 Task: Add an event with the title Second Monthly Performance Evaluation and Feedback Discussion, date ''2023/10/27'', time 8:30 AM to 10:30 AMand add a description: Welcome to our Effective Presentations Training Workshop, a dynamic and interactive session designed to enhance your presentation skills, boost your confidence, and empower you to deliver impactful and engaging presentations. This workshop is tailored for individuals who want to master the art of delivering effective presentations that captivate audiences and convey their messages with clarity and conviction.Select event color  Tangerine . Add location for the event as: 987 Pera Palace Hotel, Istanbul, Turkey, logged in from the account softage.10@softage.netand send the event invitation to softage.5@softage.net and softage.6@softage.net. Set a reminder for the event Doesn''t repeat
Action: Mouse moved to (75, 105)
Screenshot: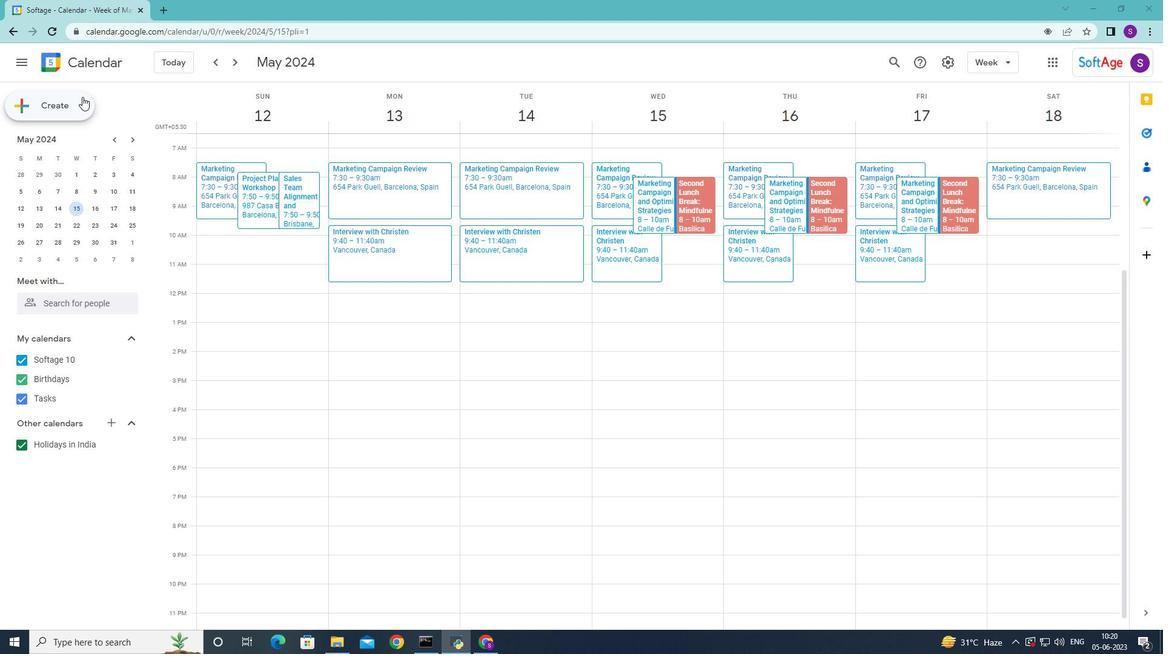 
Action: Mouse pressed left at (75, 105)
Screenshot: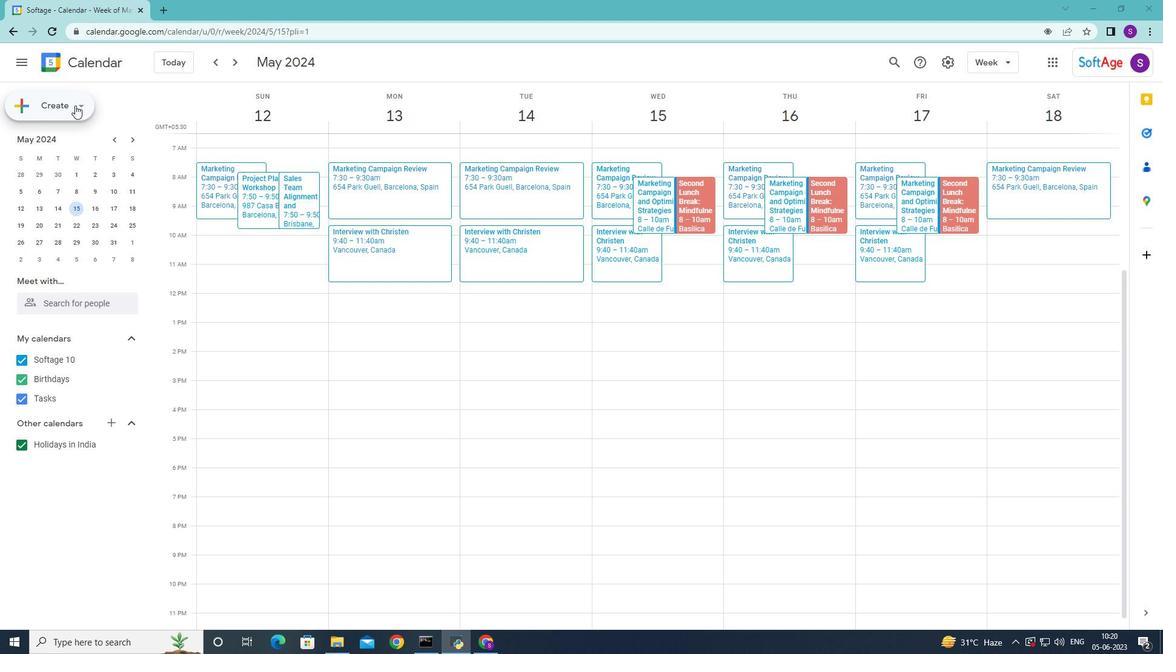 
Action: Mouse moved to (66, 143)
Screenshot: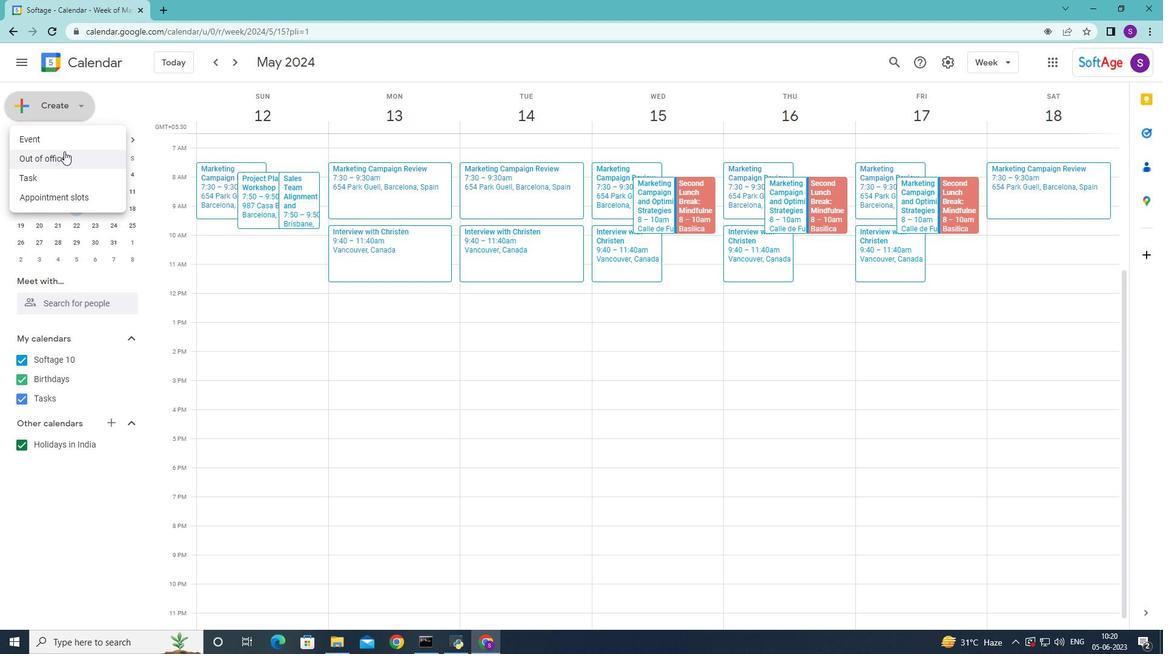 
Action: Mouse pressed left at (66, 143)
Screenshot: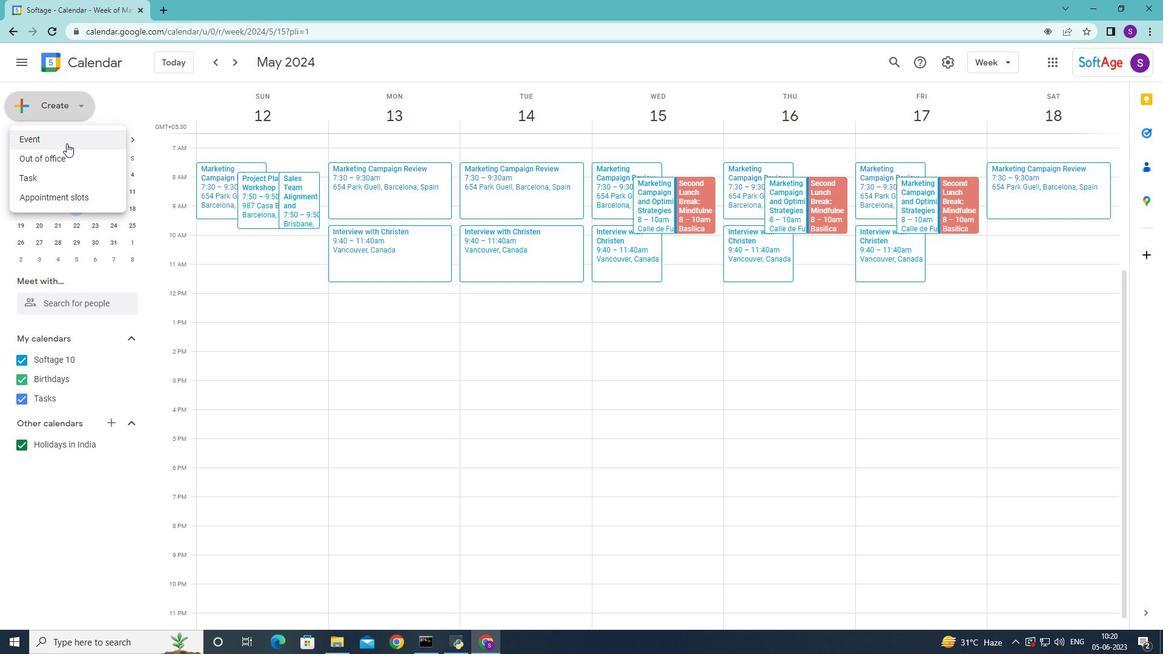 
Action: Mouse moved to (401, 222)
Screenshot: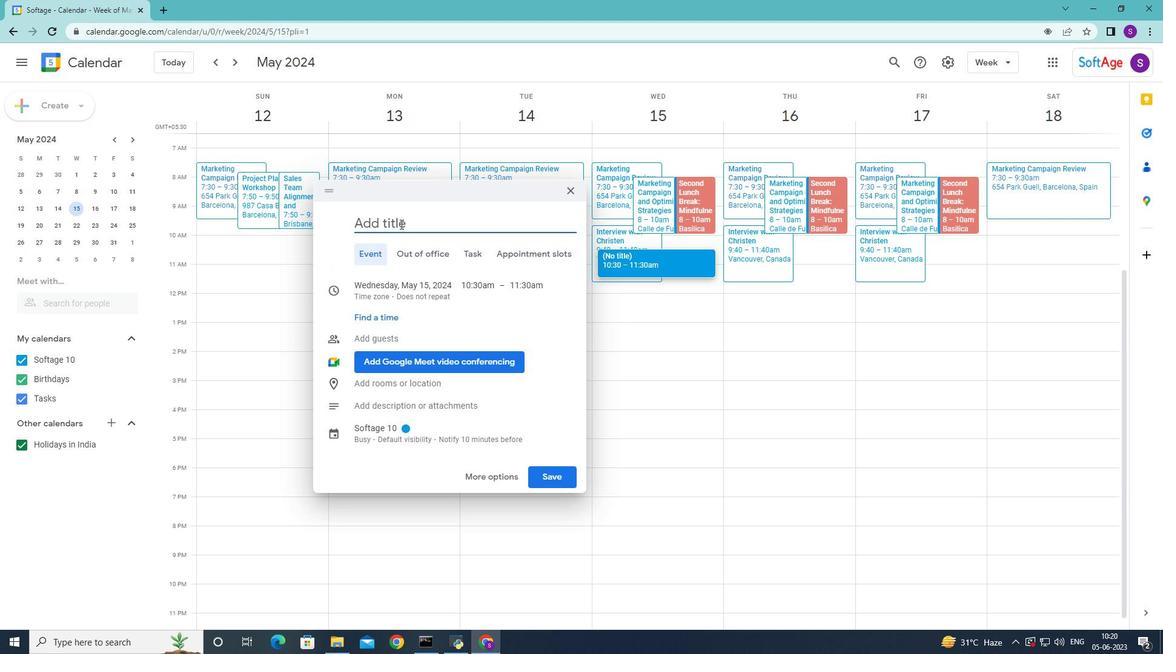 
Action: Mouse pressed left at (401, 222)
Screenshot: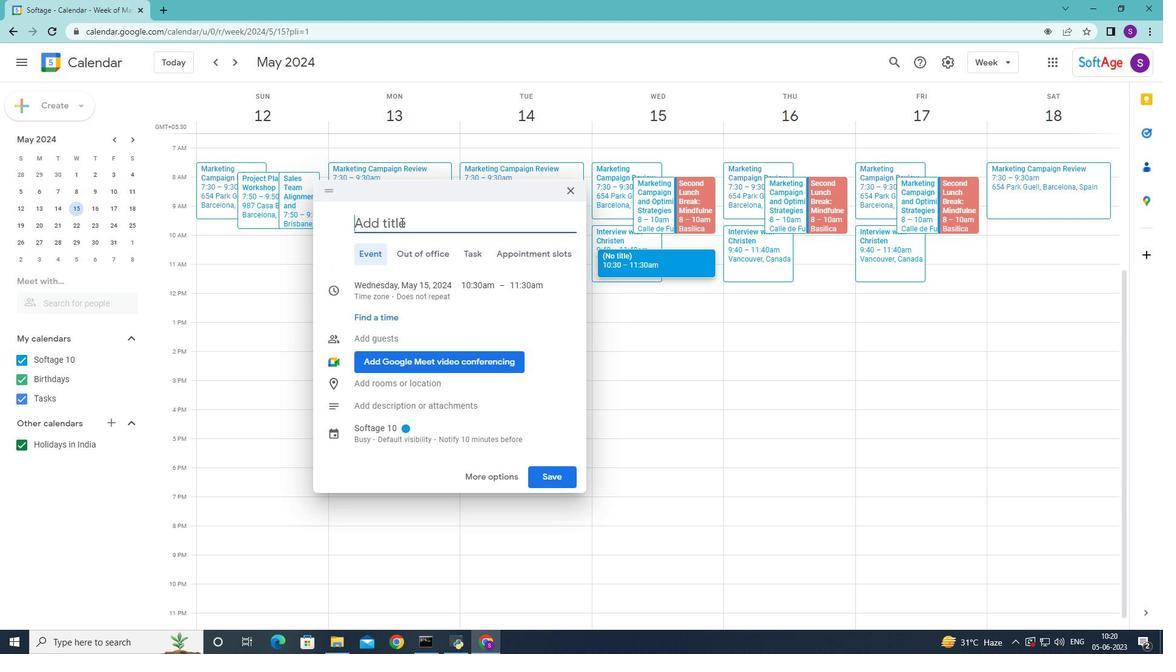 
Action: Key pressed <Key.shift>sec<Key.backspace><Key.backspace><Key.backspace><Key.shift>Second<Key.space><Key.shift>Monthly<Key.space><Key.shift>Performance<Key.space><Key.shift>eva<Key.backspace><Key.backspace><Key.backspace><Key.shift>Evaluation<Key.space>and<Key.space><Key.shift><Key.shift><Key.shift><Key.shift><Key.shift><Key.shift><Key.shift><Key.shift><Key.shift><Key.shift><Key.shift><Key.shift><Key.shift>Feedback<Key.space><Key.shift>Discussion
Screenshot: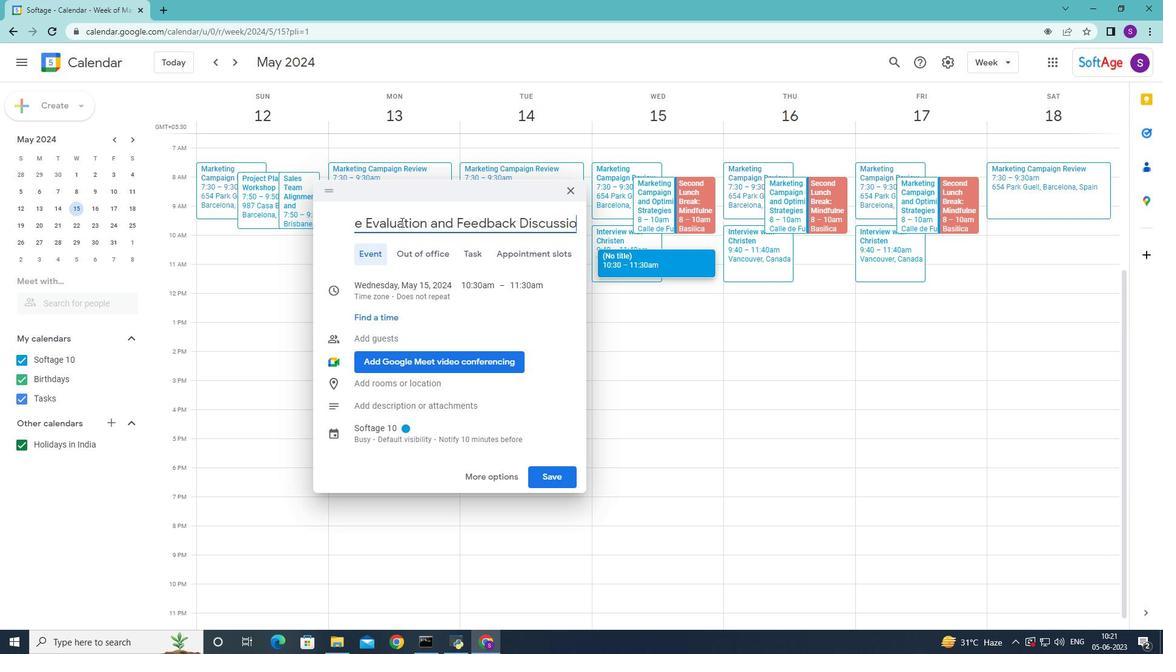
Action: Mouse moved to (370, 283)
Screenshot: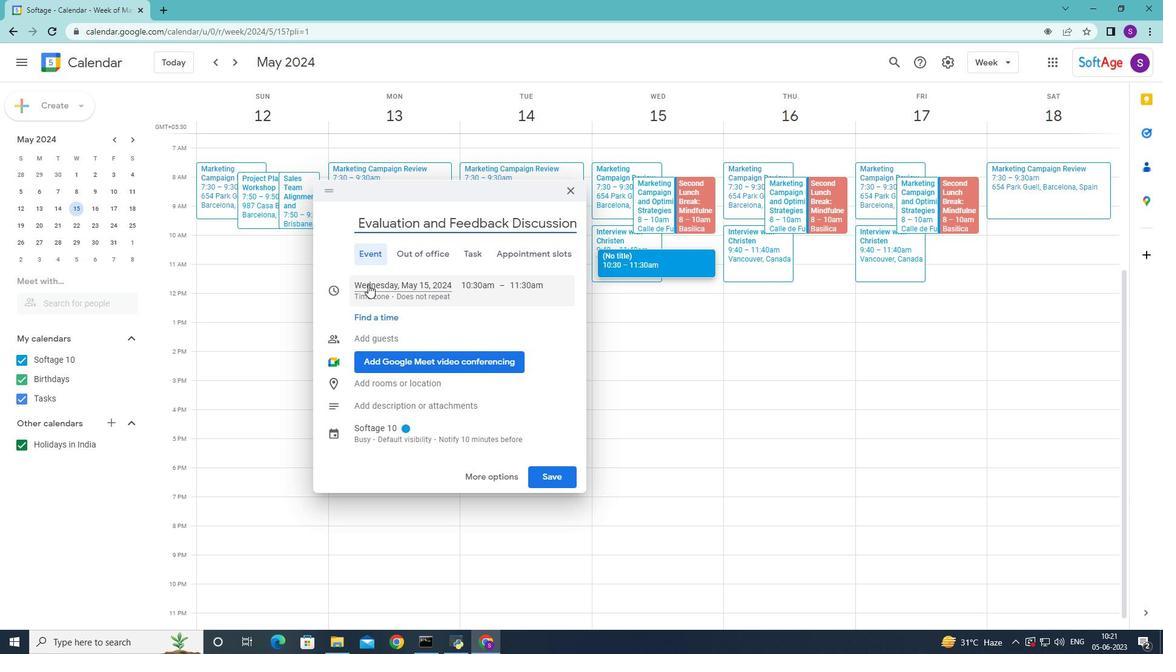 
Action: Mouse pressed left at (370, 283)
Screenshot: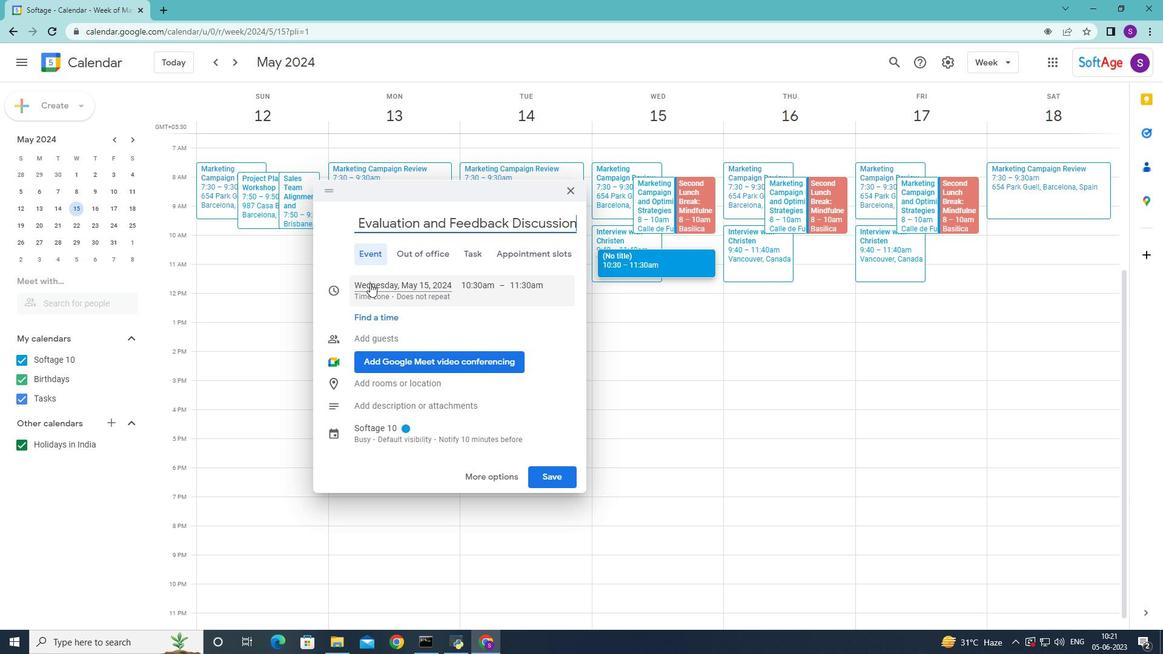 
Action: Mouse moved to (486, 312)
Screenshot: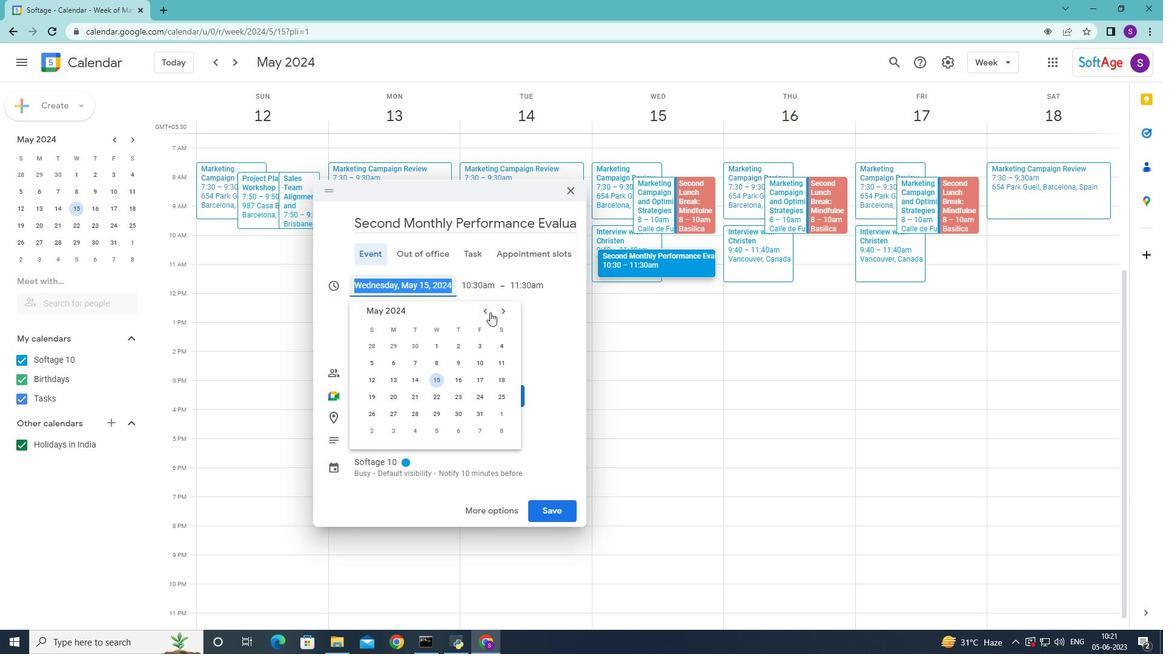 
Action: Mouse pressed left at (486, 312)
Screenshot: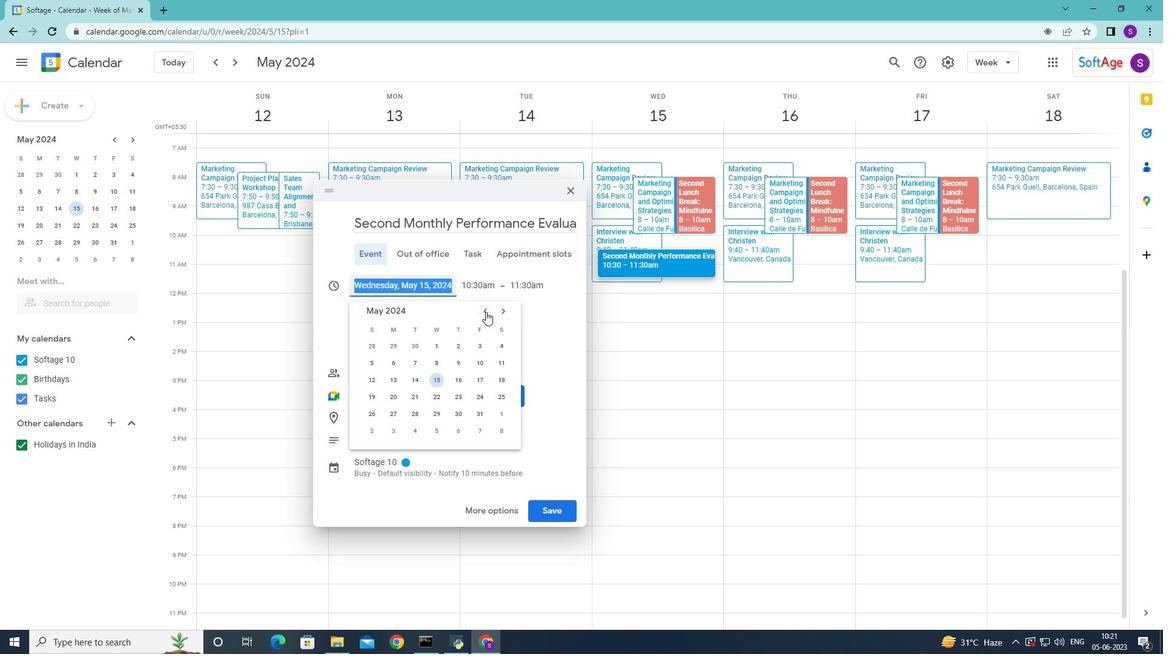 
Action: Mouse pressed left at (486, 312)
Screenshot: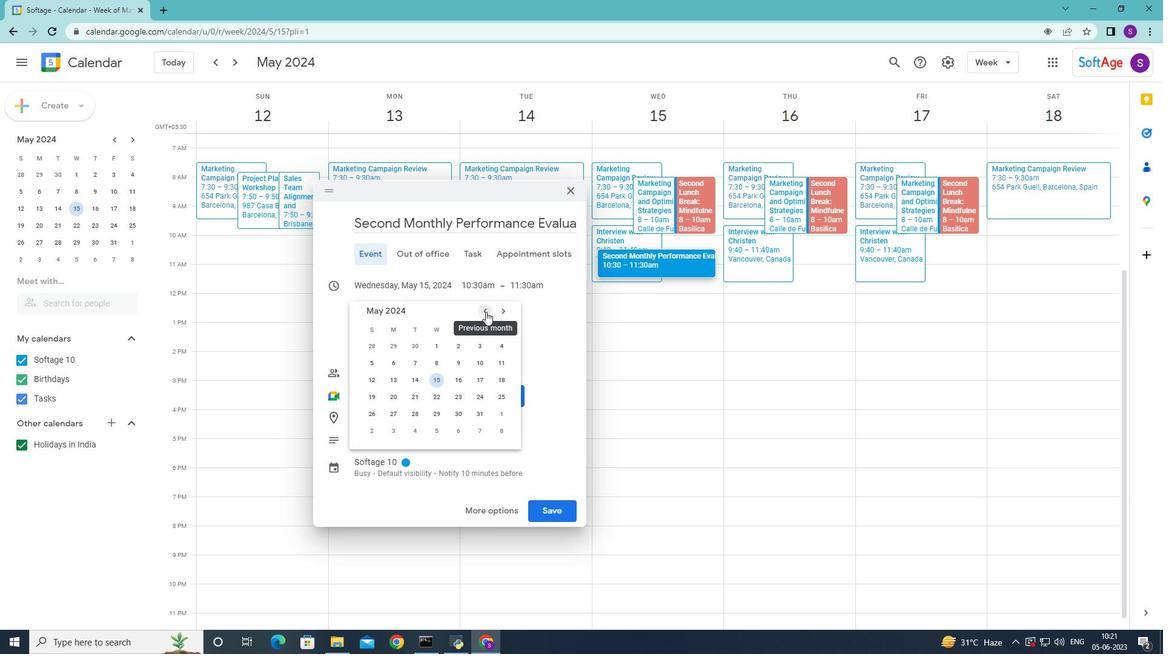 
Action: Mouse pressed left at (486, 312)
Screenshot: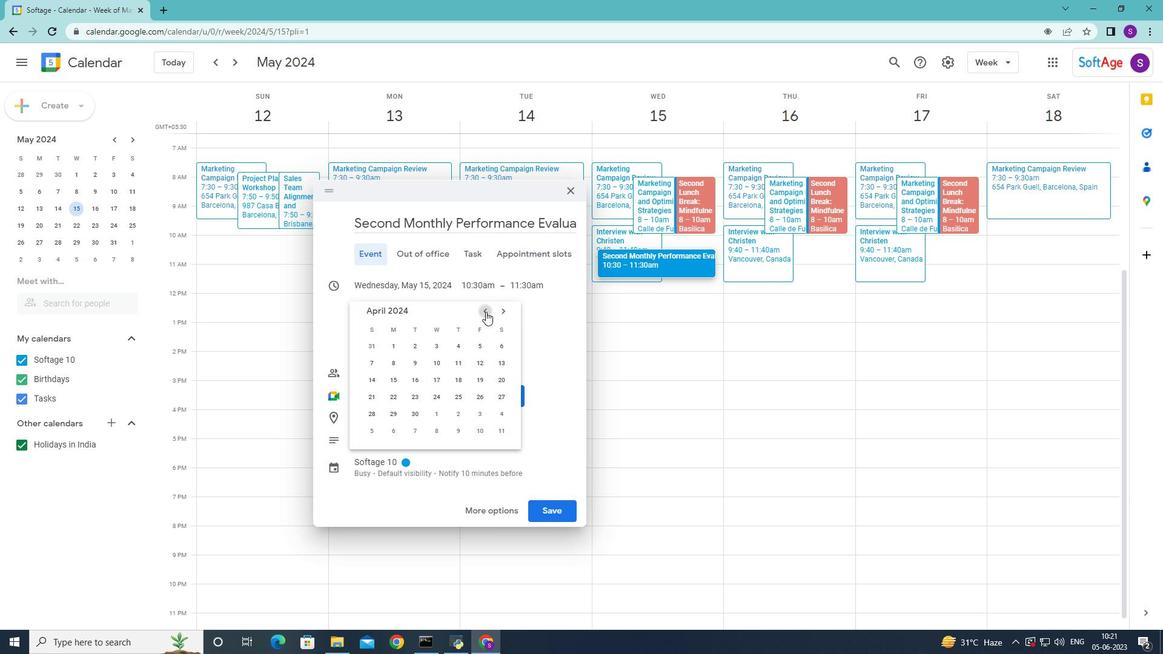 
Action: Mouse pressed left at (486, 312)
Screenshot: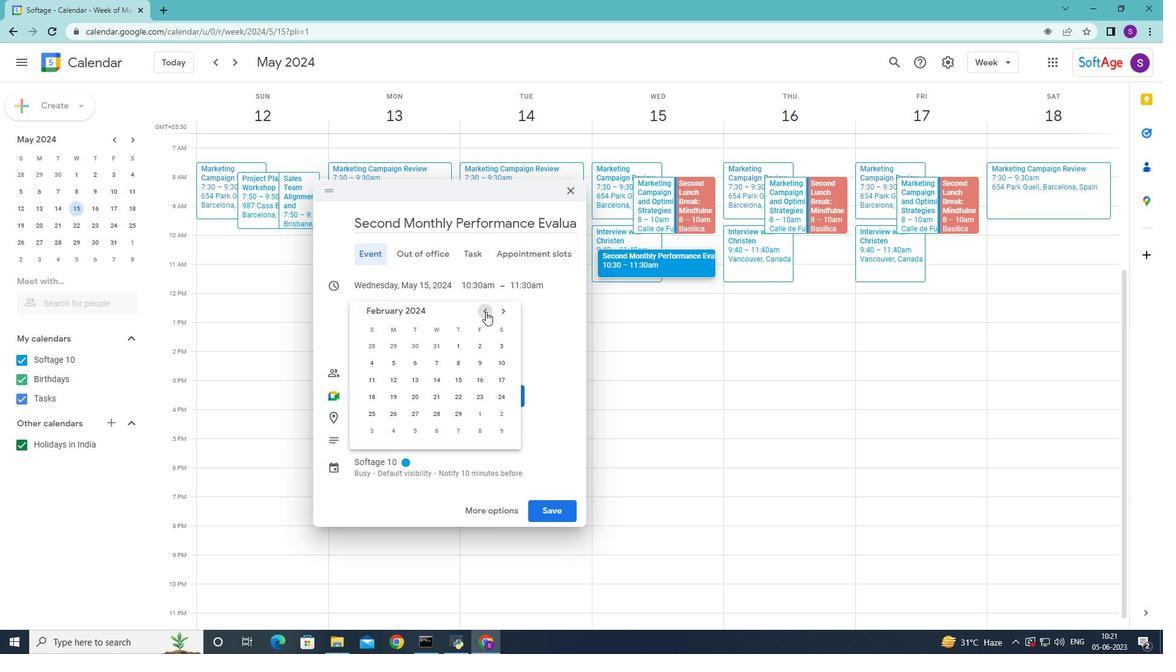 
Action: Mouse pressed left at (486, 312)
Screenshot: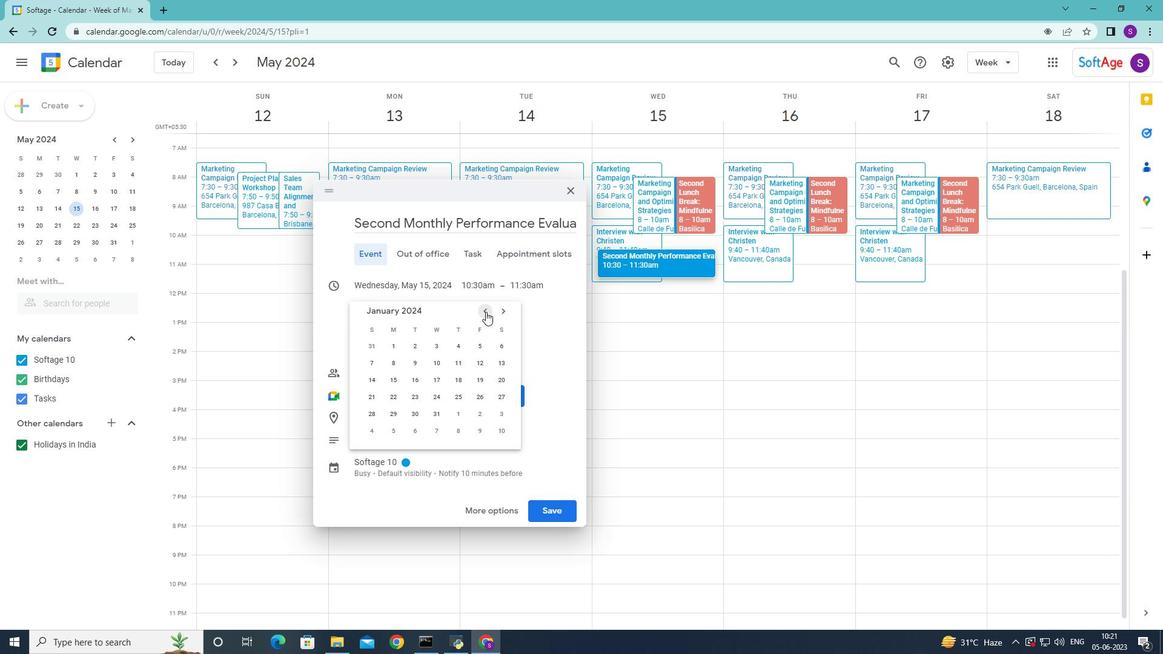 
Action: Mouse pressed left at (486, 312)
Screenshot: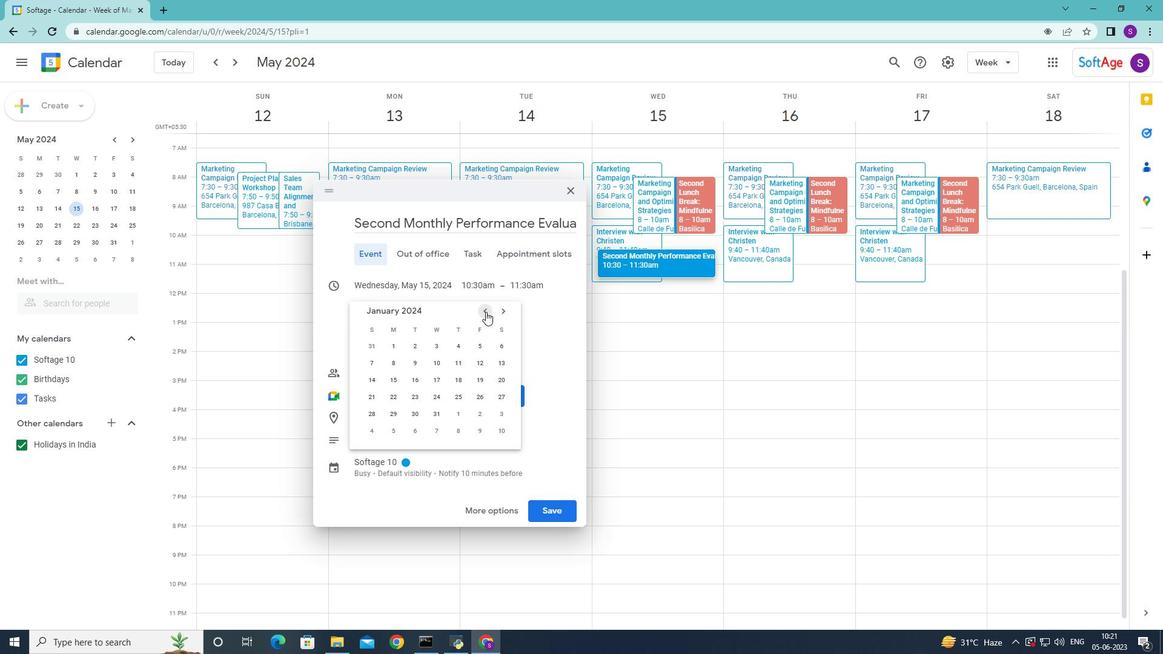 
Action: Mouse pressed left at (486, 312)
Screenshot: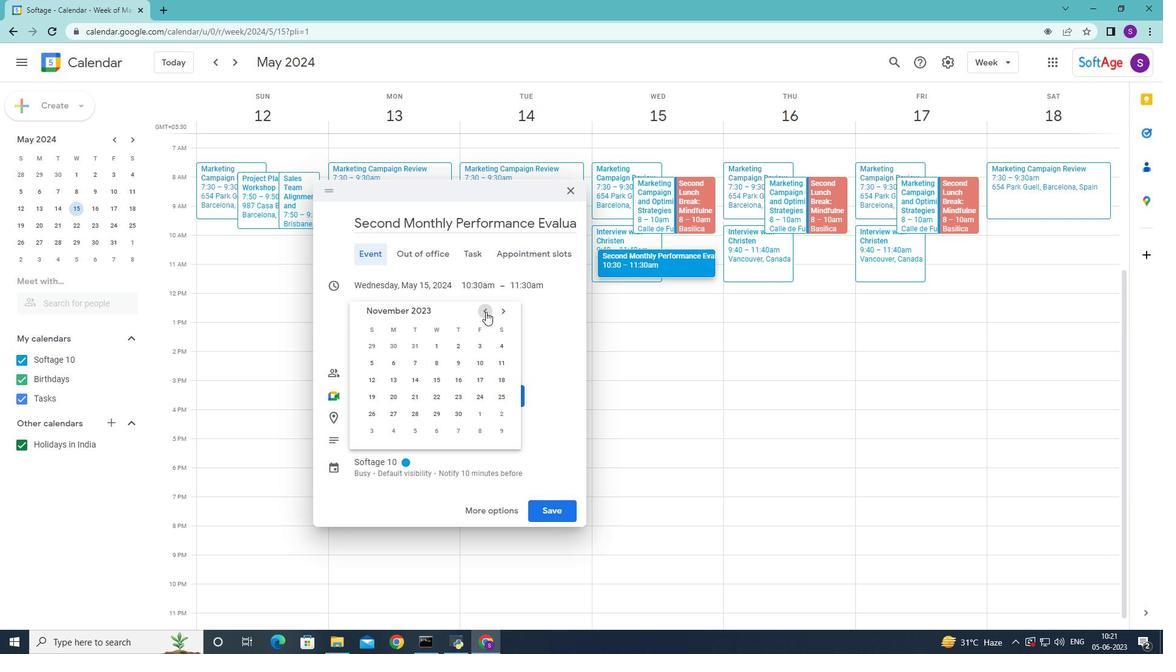 
Action: Mouse pressed left at (486, 312)
Screenshot: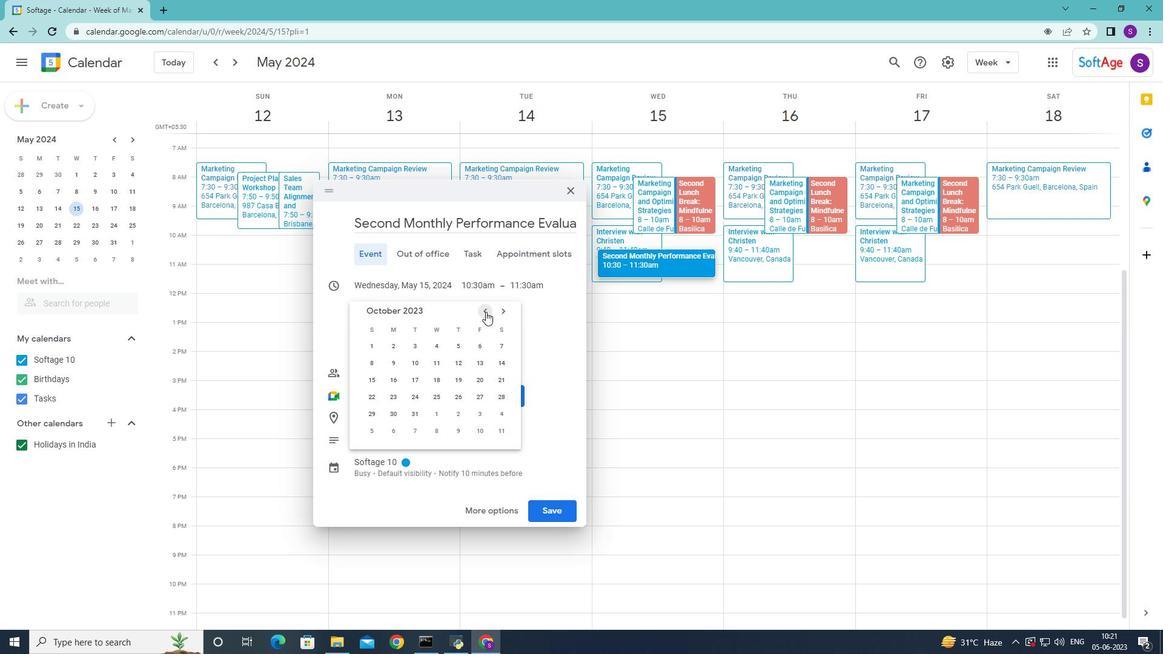 
Action: Mouse moved to (506, 309)
Screenshot: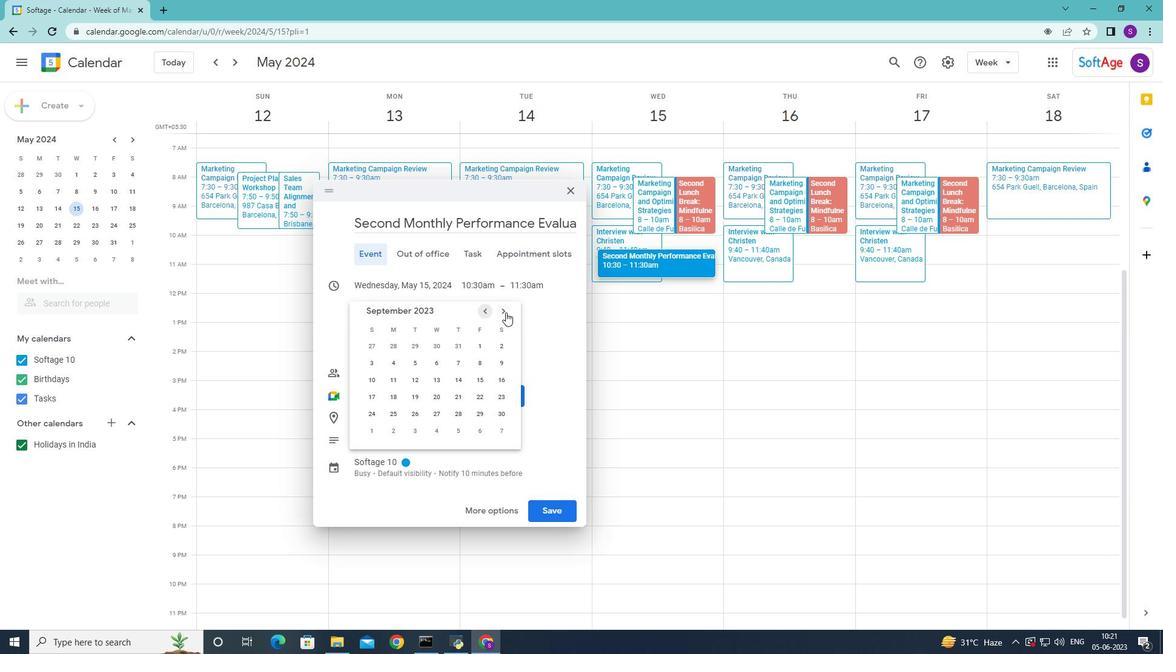 
Action: Mouse pressed left at (506, 309)
Screenshot: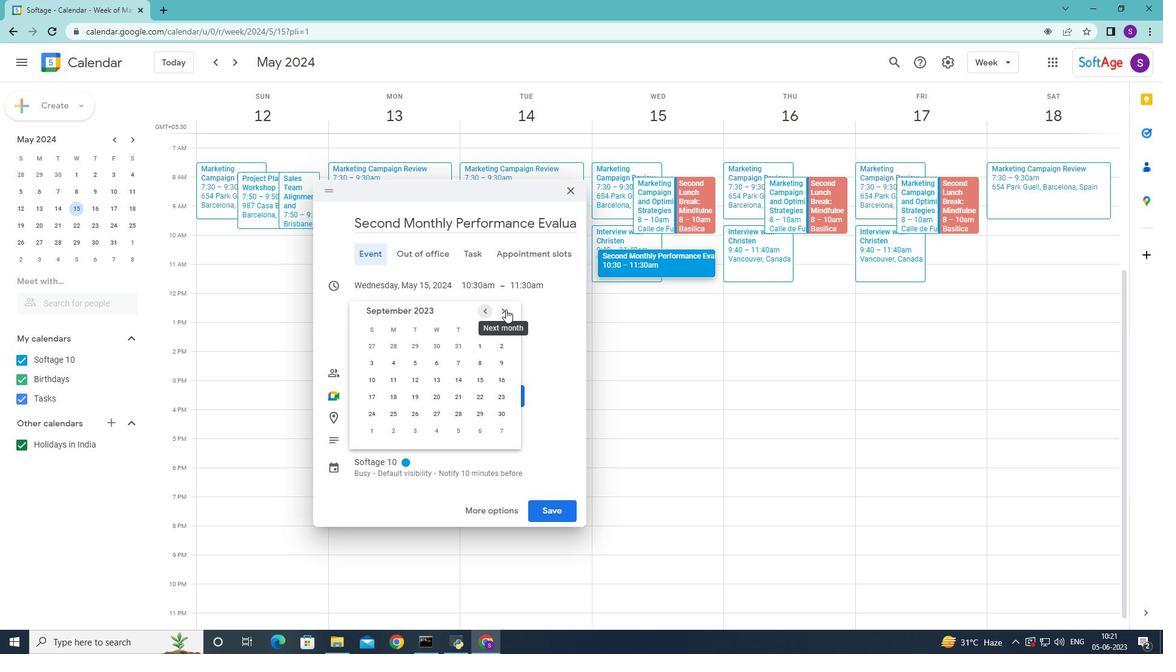 
Action: Mouse moved to (482, 402)
Screenshot: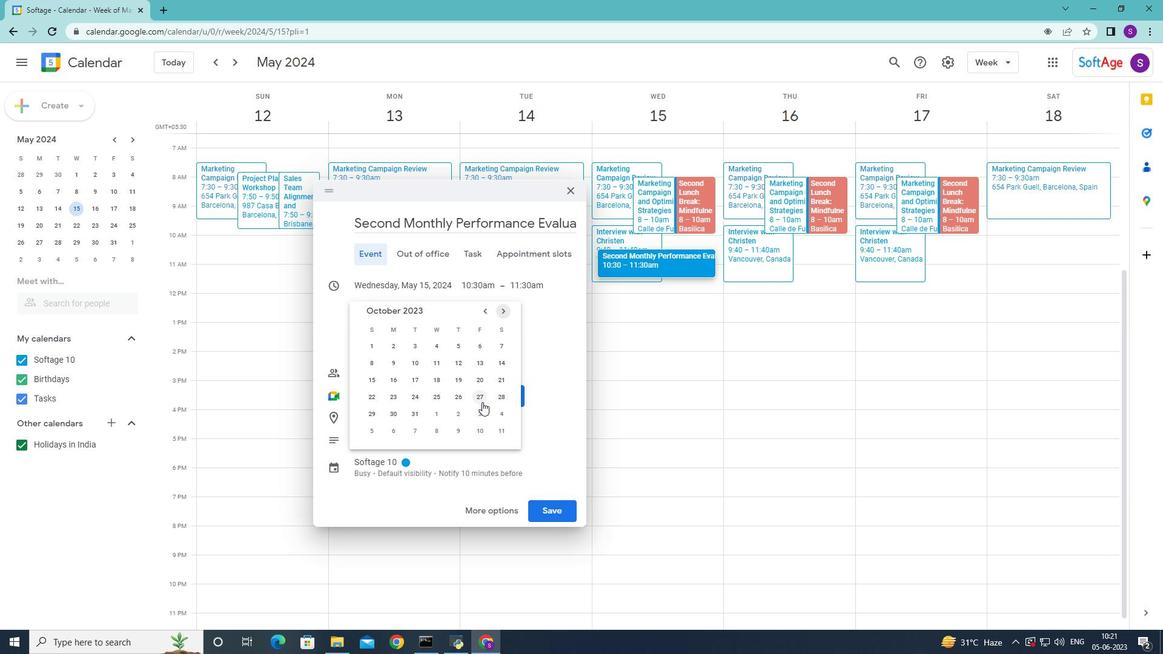 
Action: Mouse pressed left at (482, 402)
Screenshot: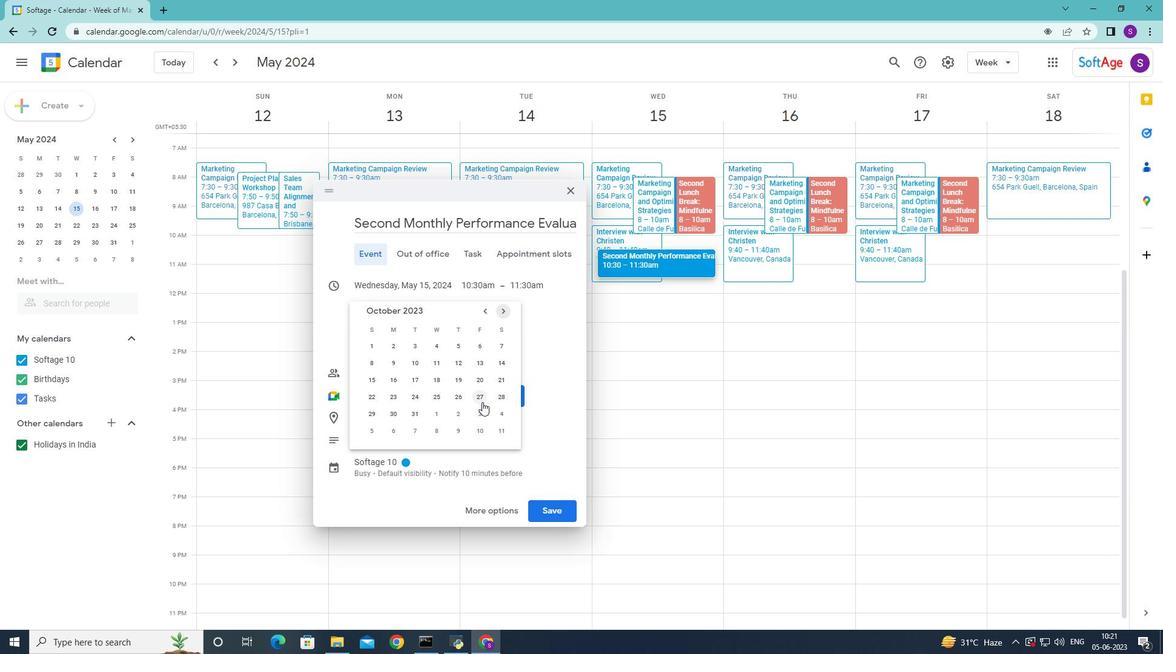 
Action: Mouse moved to (704, 294)
Screenshot: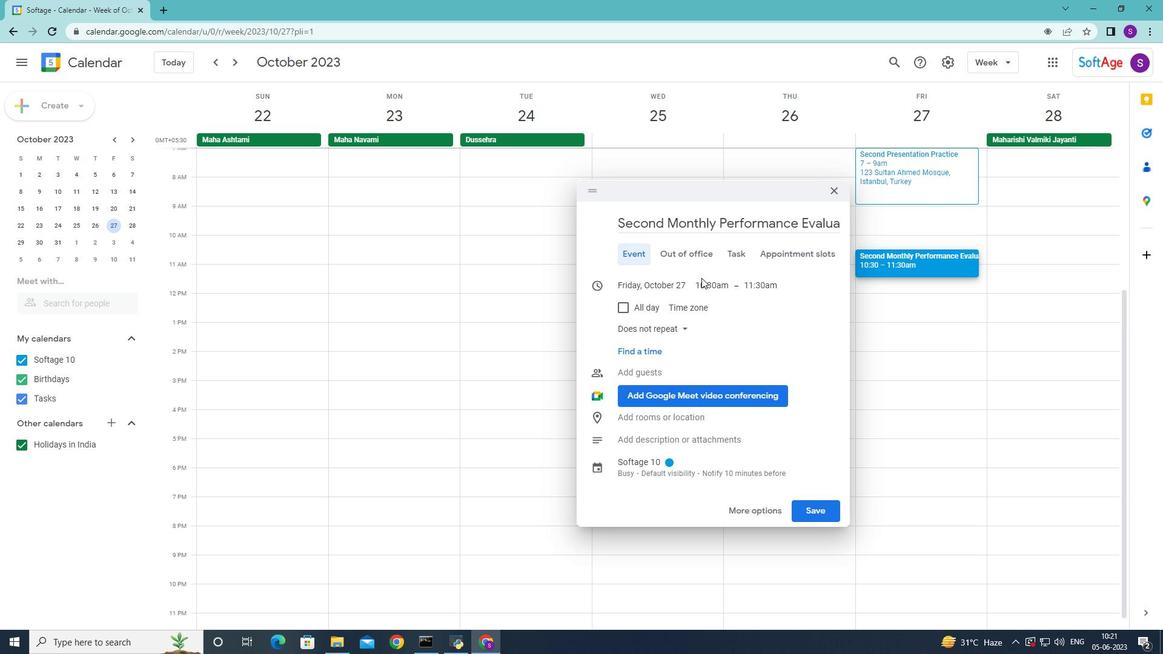 
Action: Mouse pressed left at (704, 294)
Screenshot: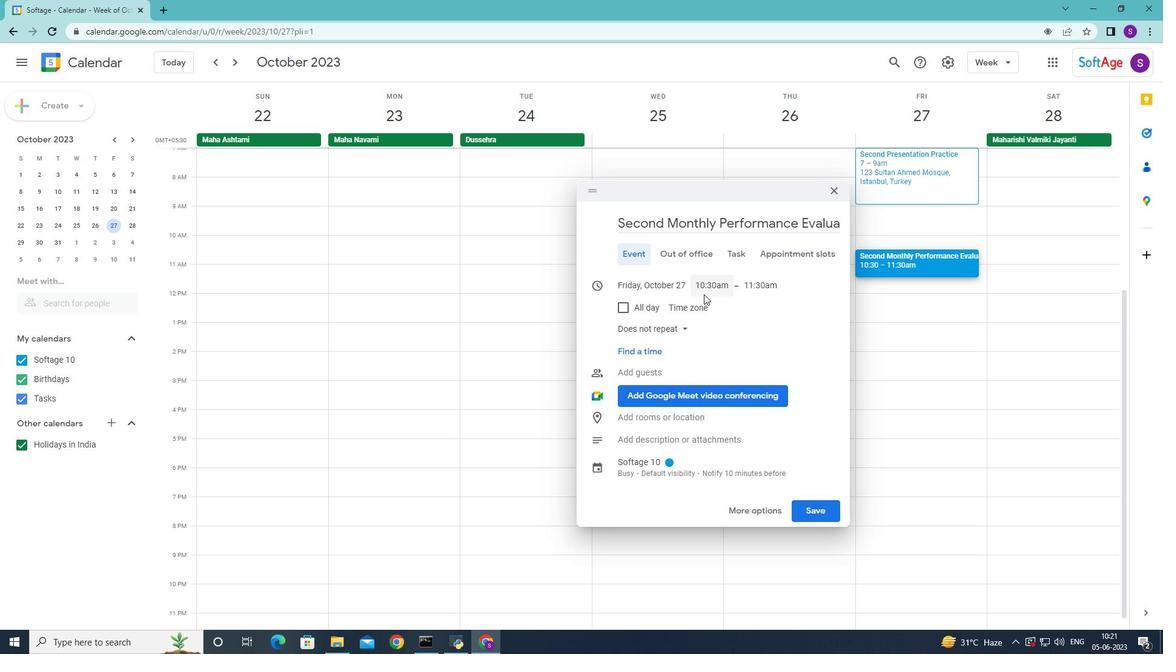 
Action: Mouse moved to (734, 365)
Screenshot: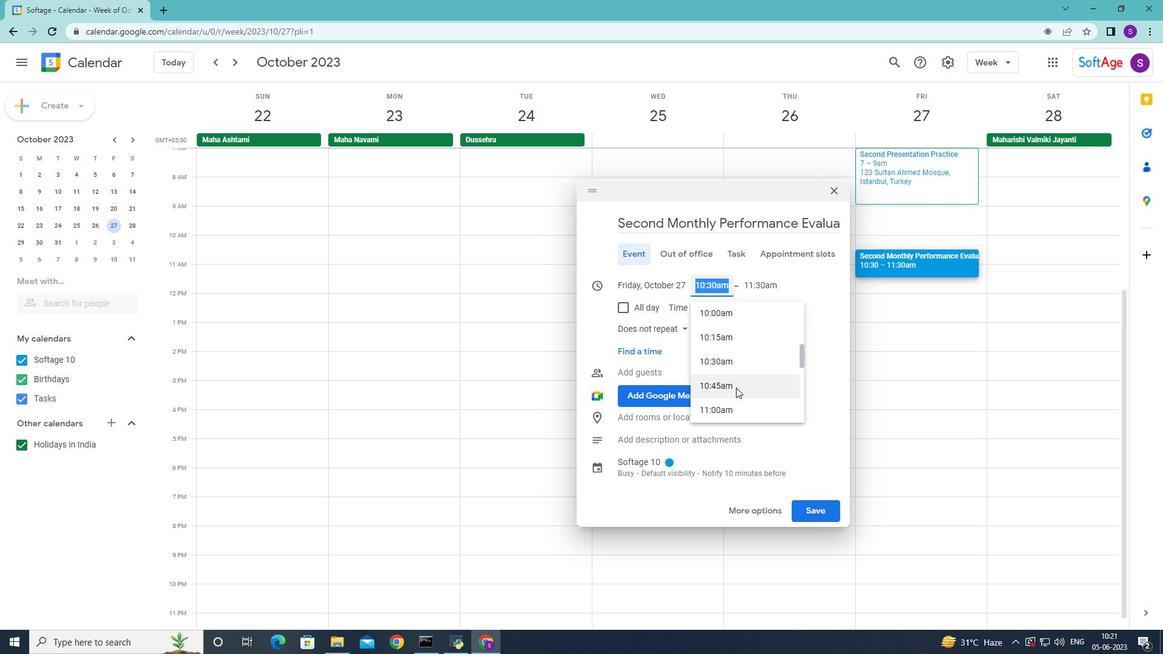 
Action: Mouse scrolled (734, 366) with delta (0, 0)
Screenshot: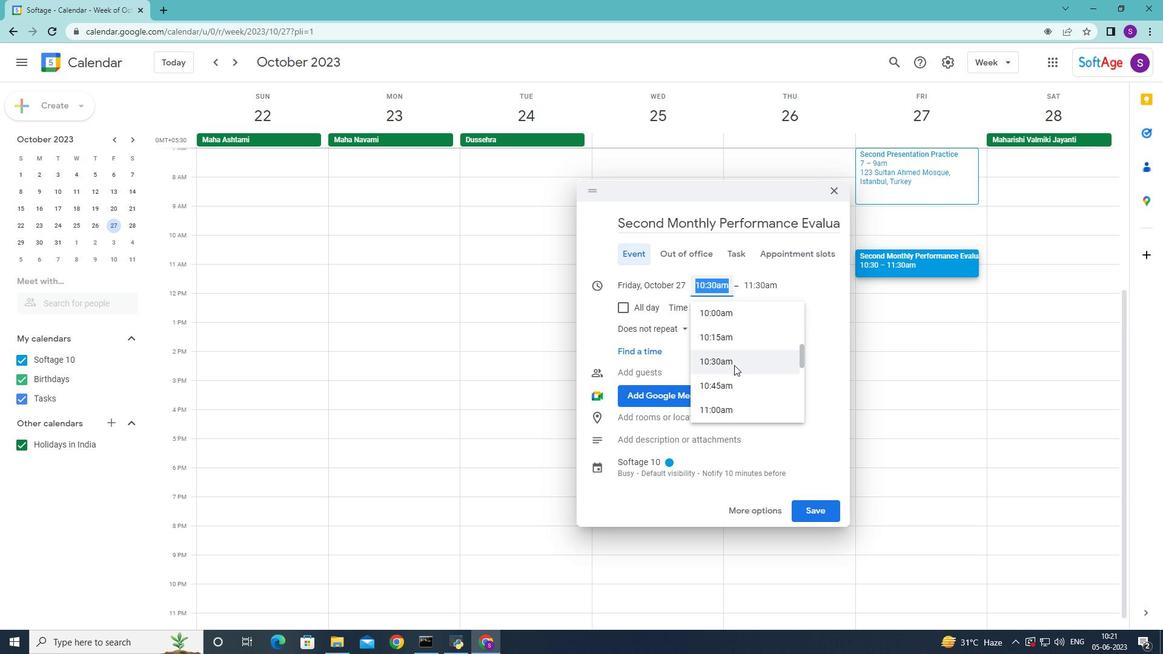 
Action: Mouse scrolled (734, 366) with delta (0, 0)
Screenshot: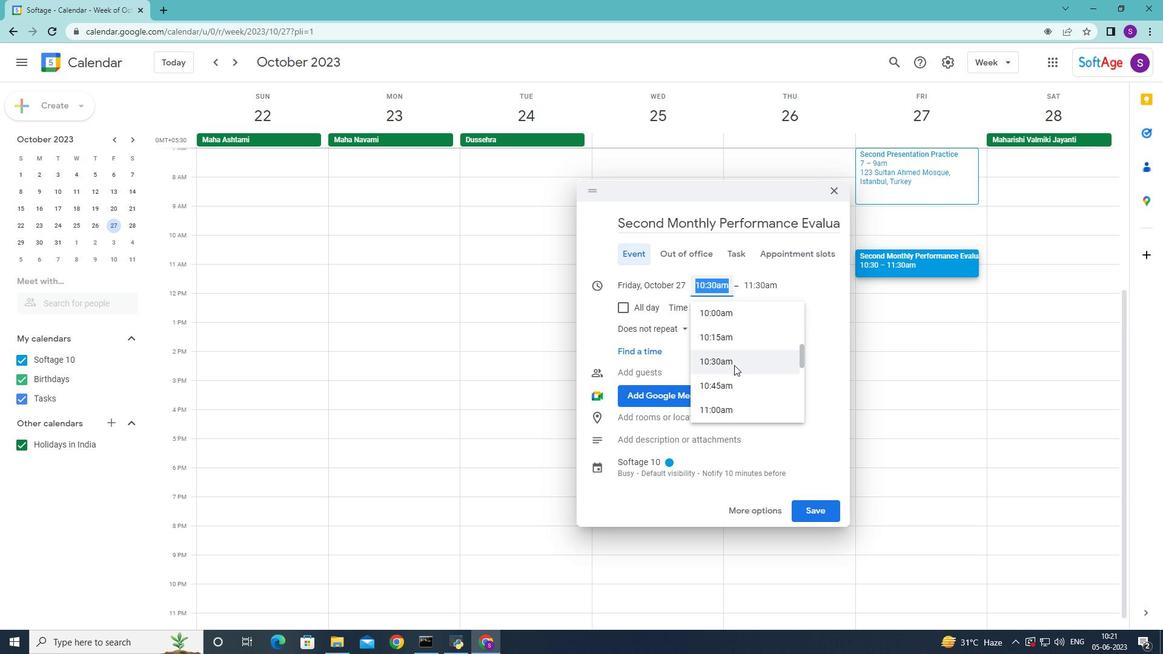 
Action: Mouse moved to (732, 370)
Screenshot: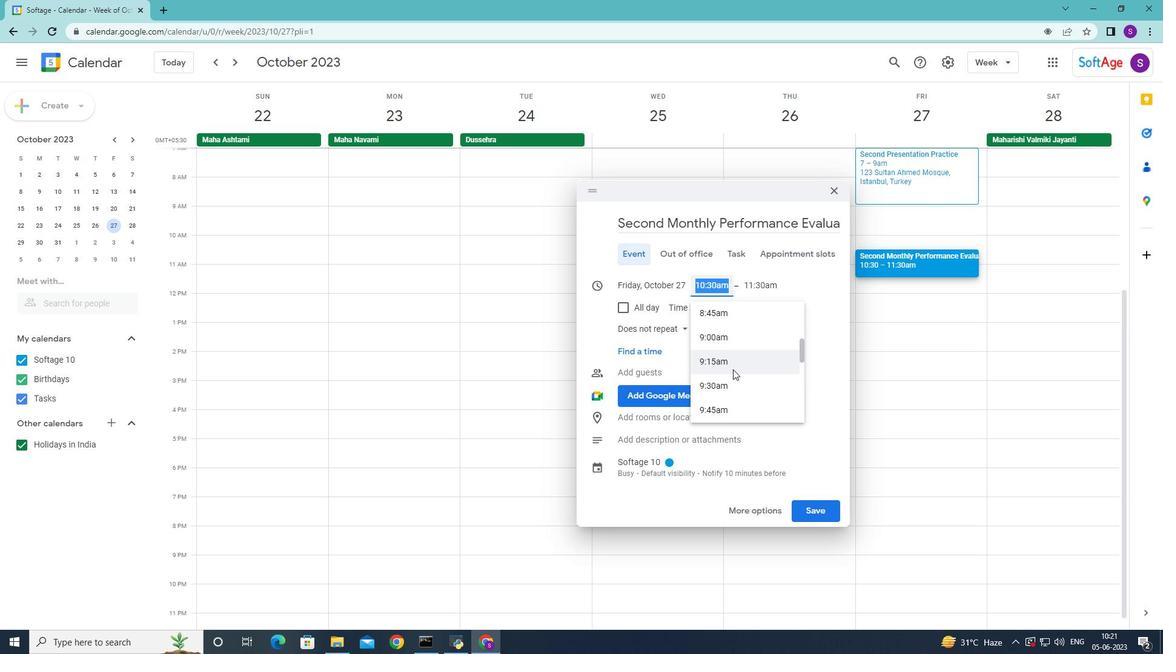 
Action: Mouse scrolled (732, 370) with delta (0, 0)
Screenshot: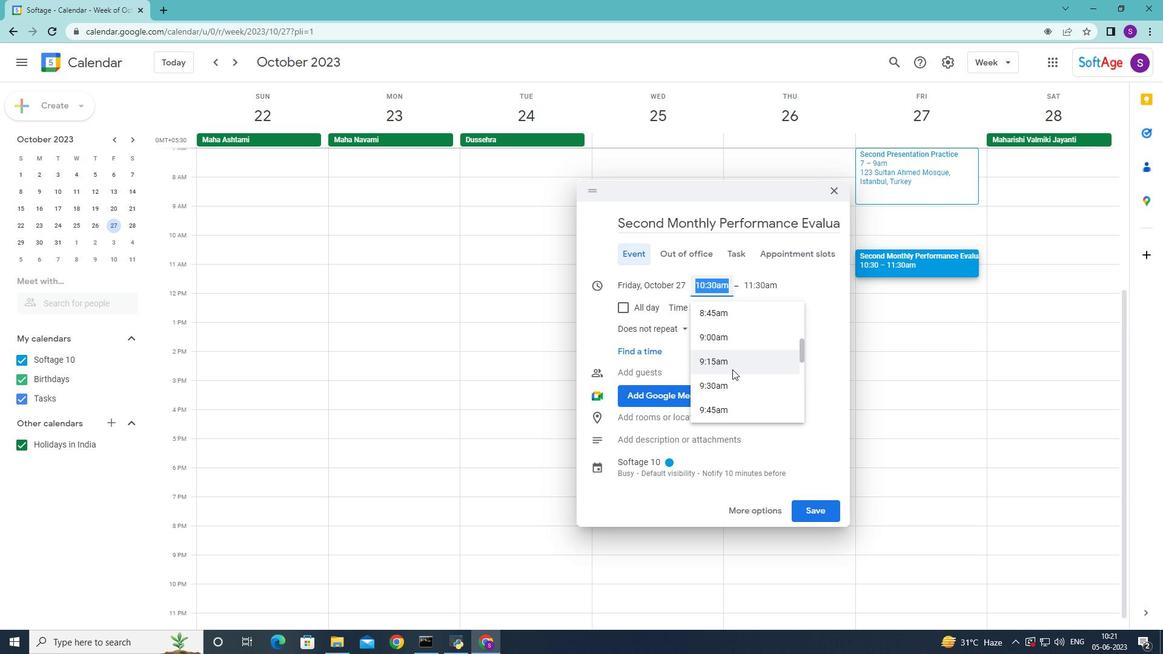 
Action: Mouse scrolled (732, 369) with delta (0, 0)
Screenshot: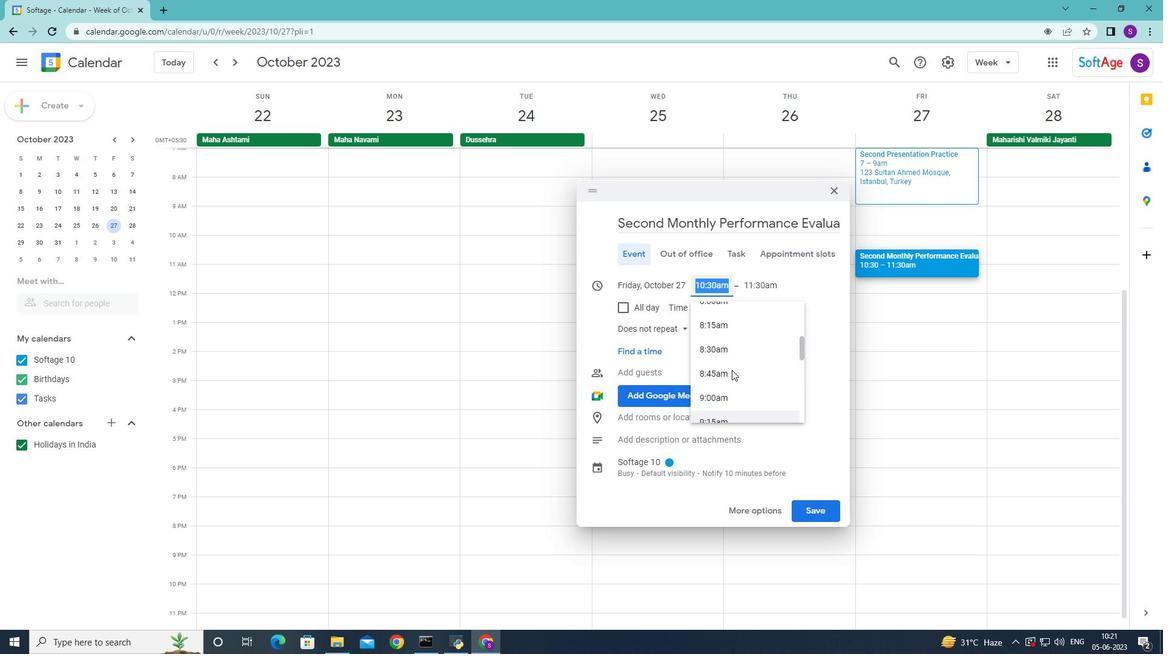 
Action: Mouse moved to (730, 371)
Screenshot: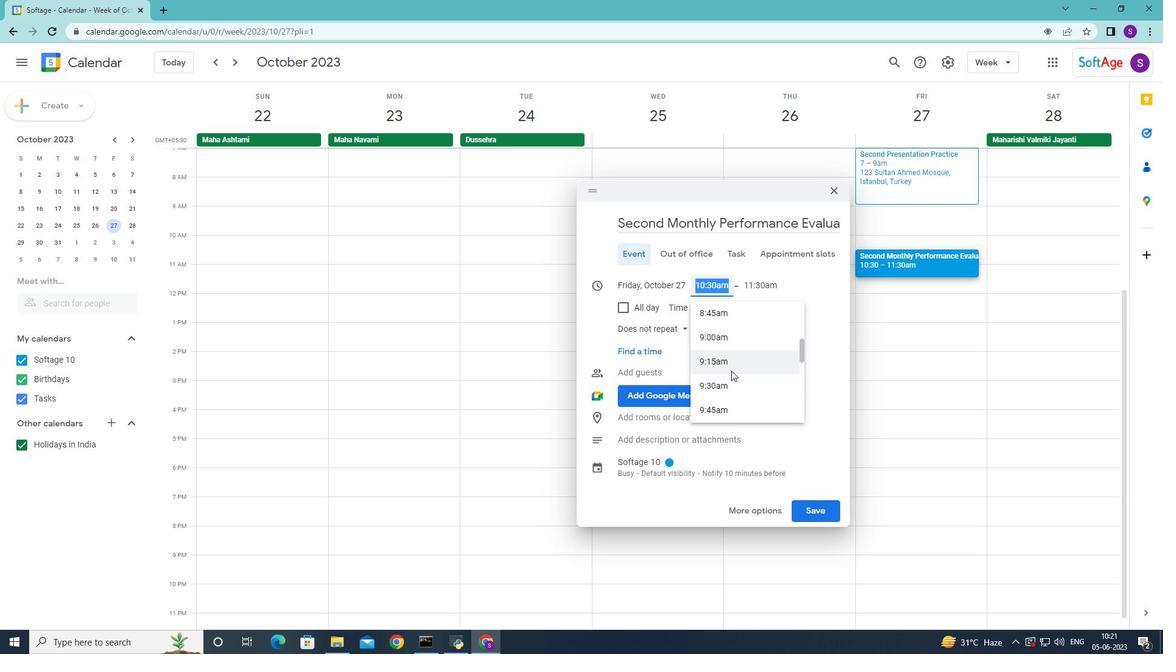 
Action: Mouse scrolled (730, 372) with delta (0, 0)
Screenshot: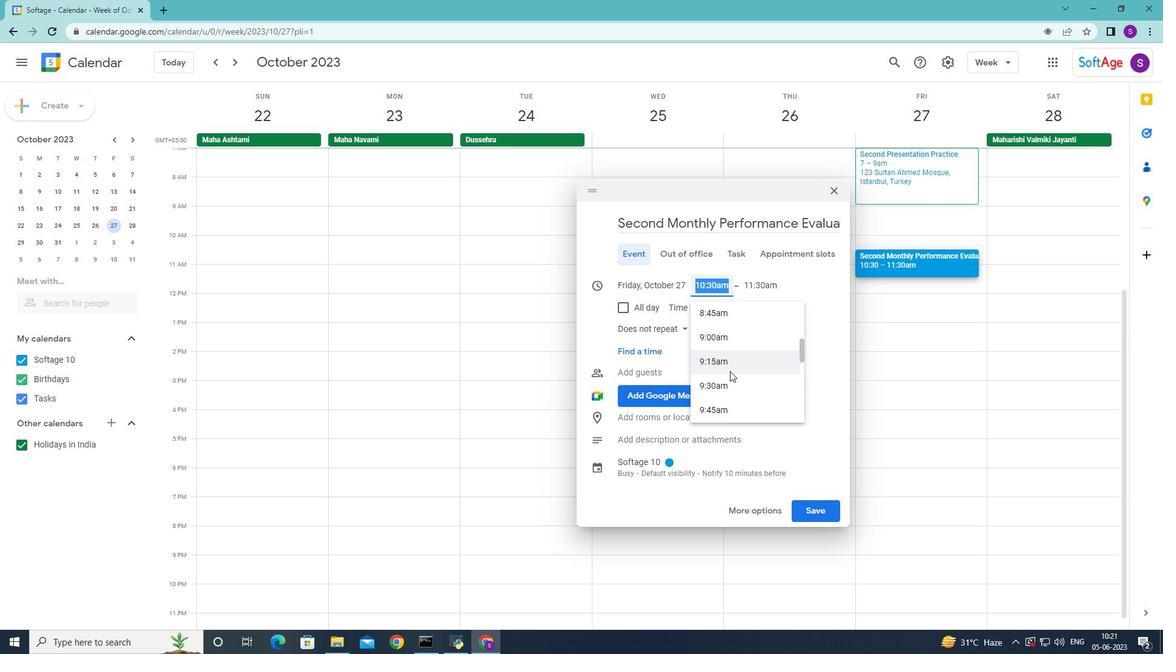 
Action: Mouse moved to (732, 351)
Screenshot: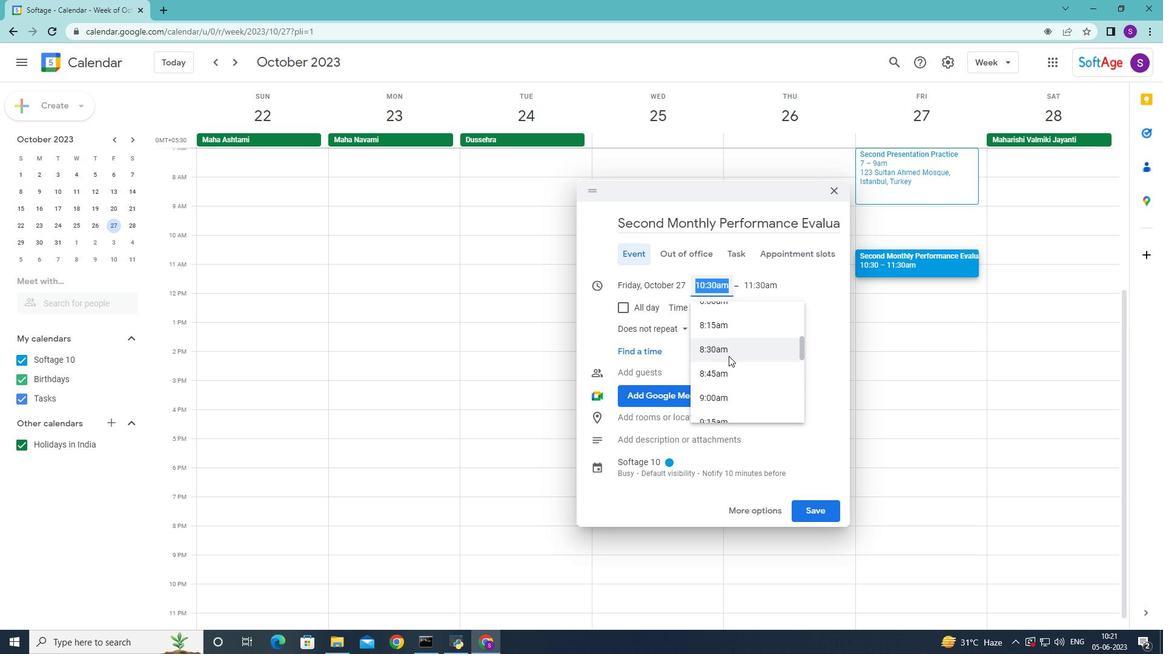 
Action: Mouse pressed left at (732, 351)
Screenshot: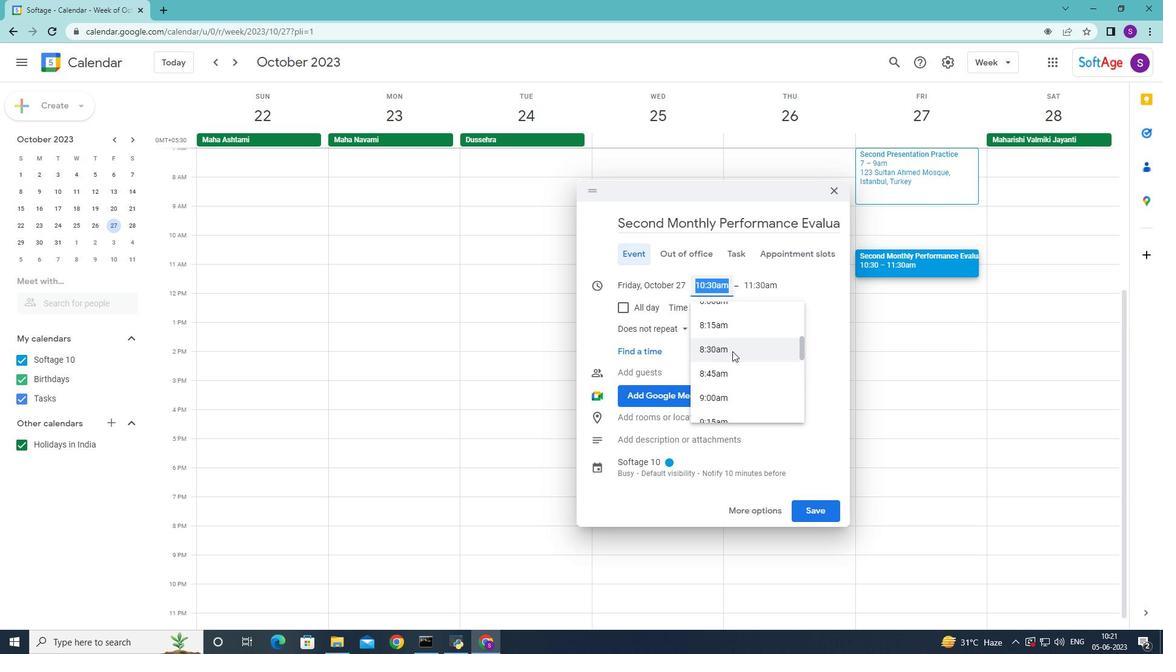 
Action: Mouse moved to (742, 292)
Screenshot: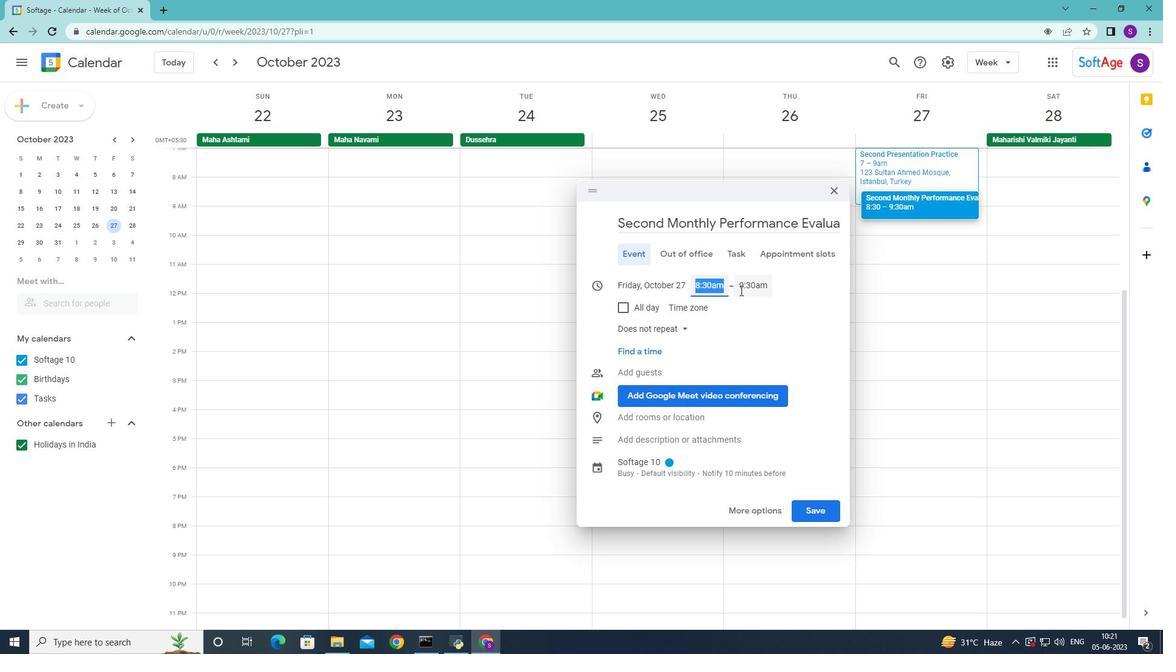 
Action: Mouse pressed left at (742, 292)
Screenshot: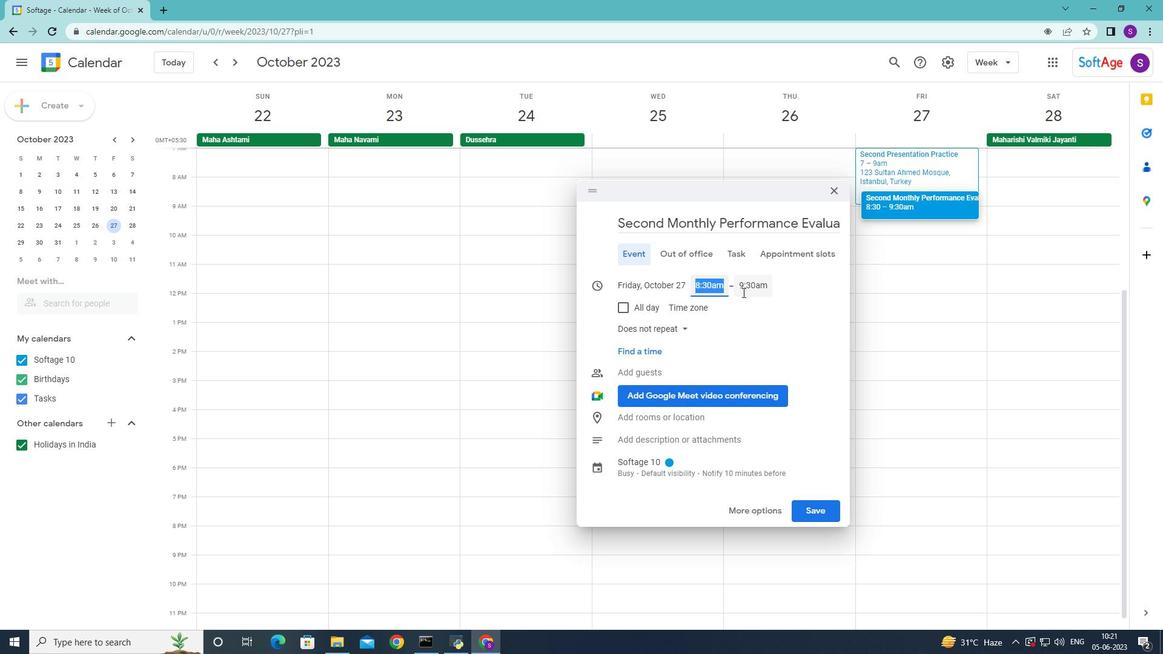 
Action: Mouse moved to (761, 412)
Screenshot: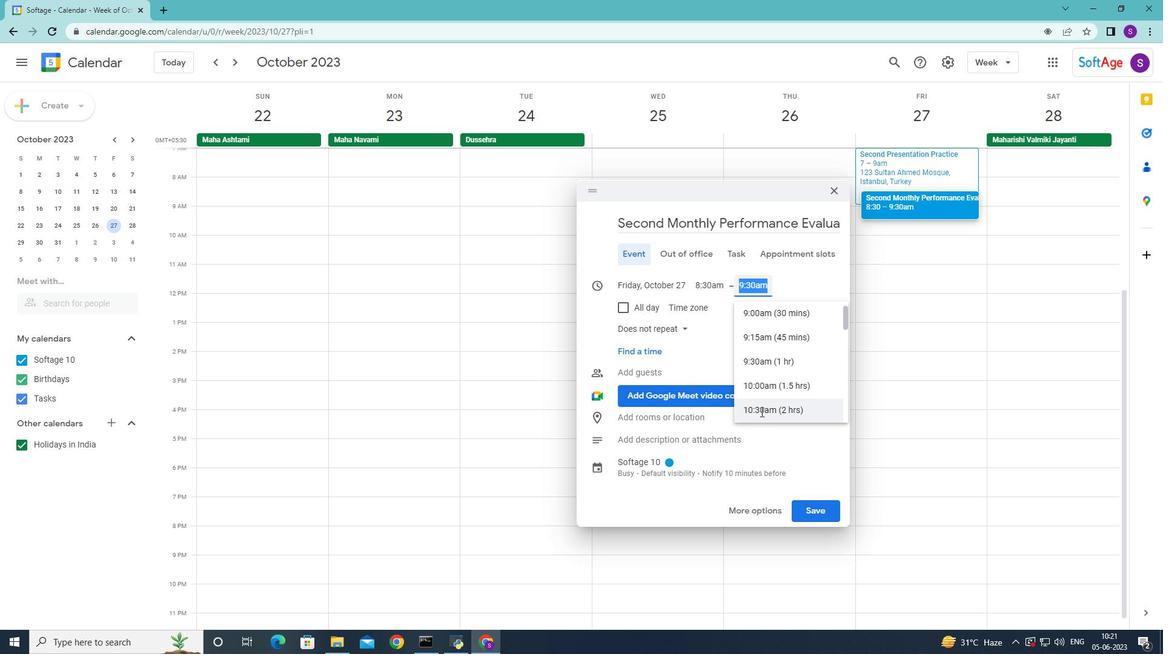 
Action: Mouse pressed left at (761, 412)
Screenshot: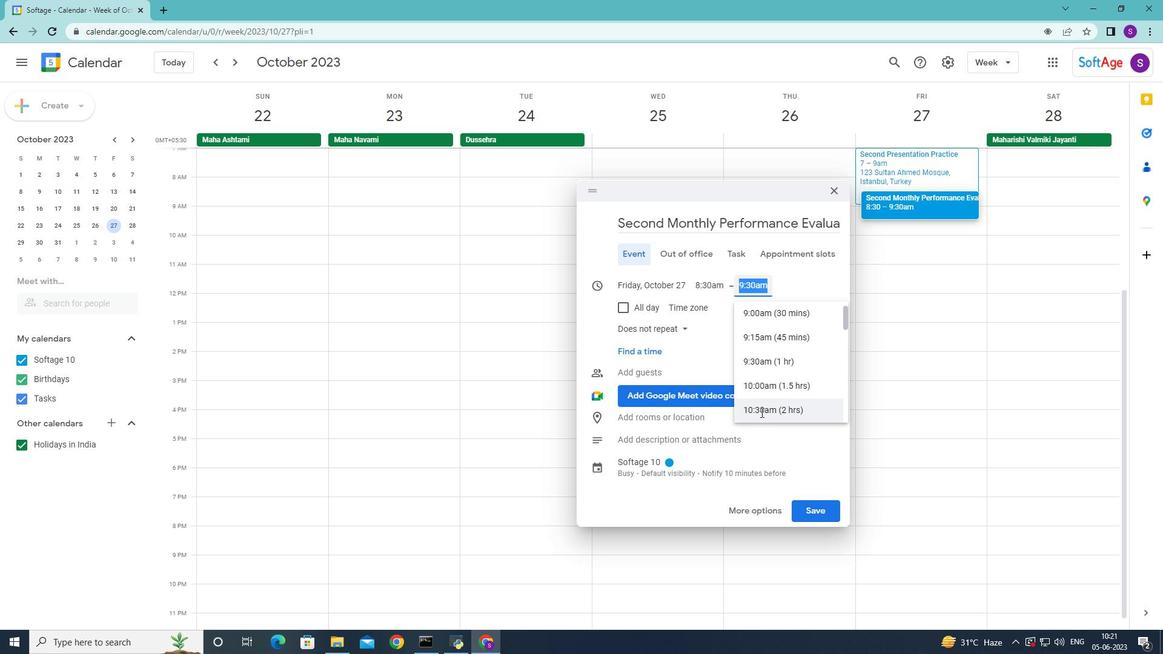 
Action: Mouse moved to (732, 510)
Screenshot: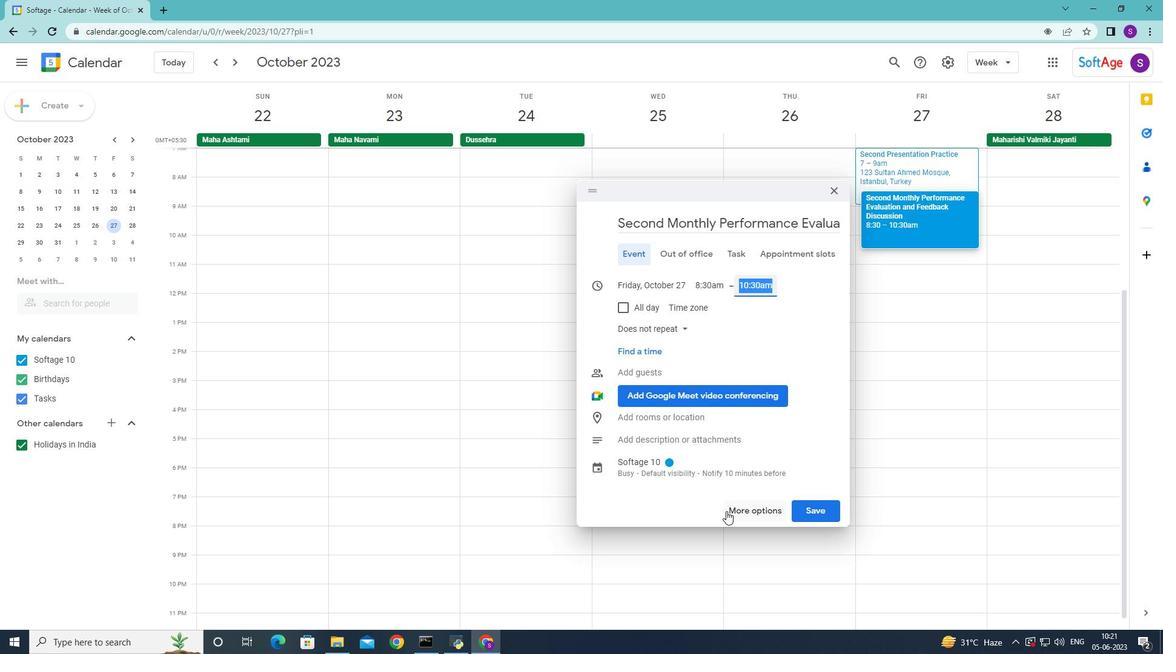 
Action: Mouse pressed left at (732, 510)
Screenshot: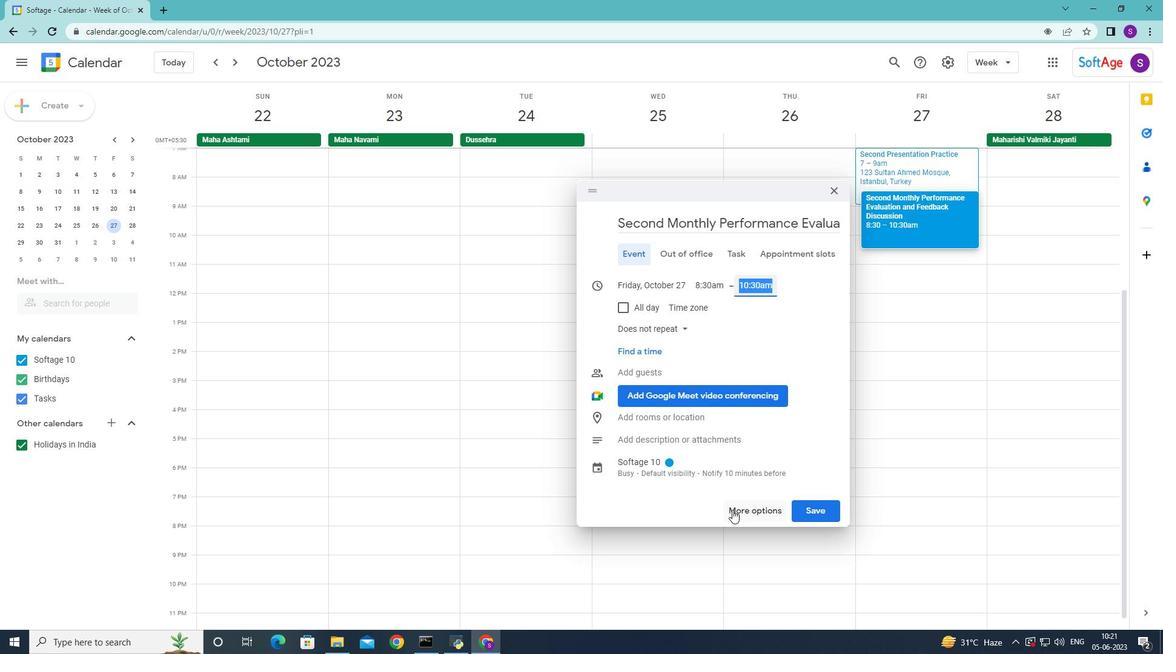 
Action: Mouse moved to (93, 426)
Screenshot: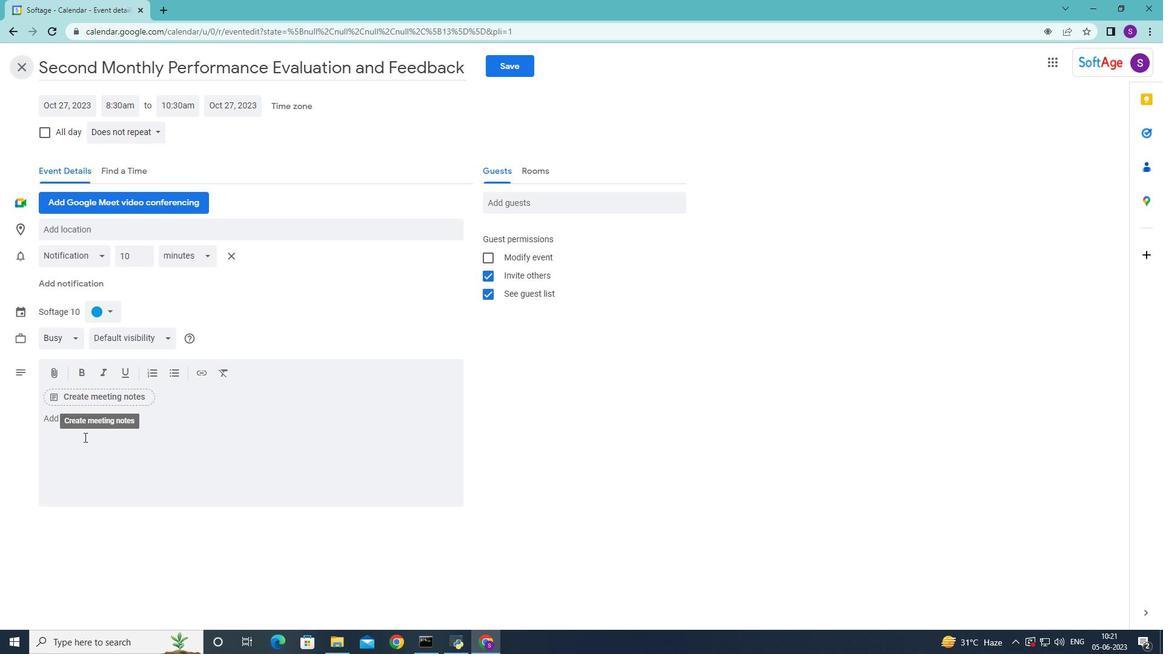 
Action: Mouse pressed left at (93, 426)
Screenshot: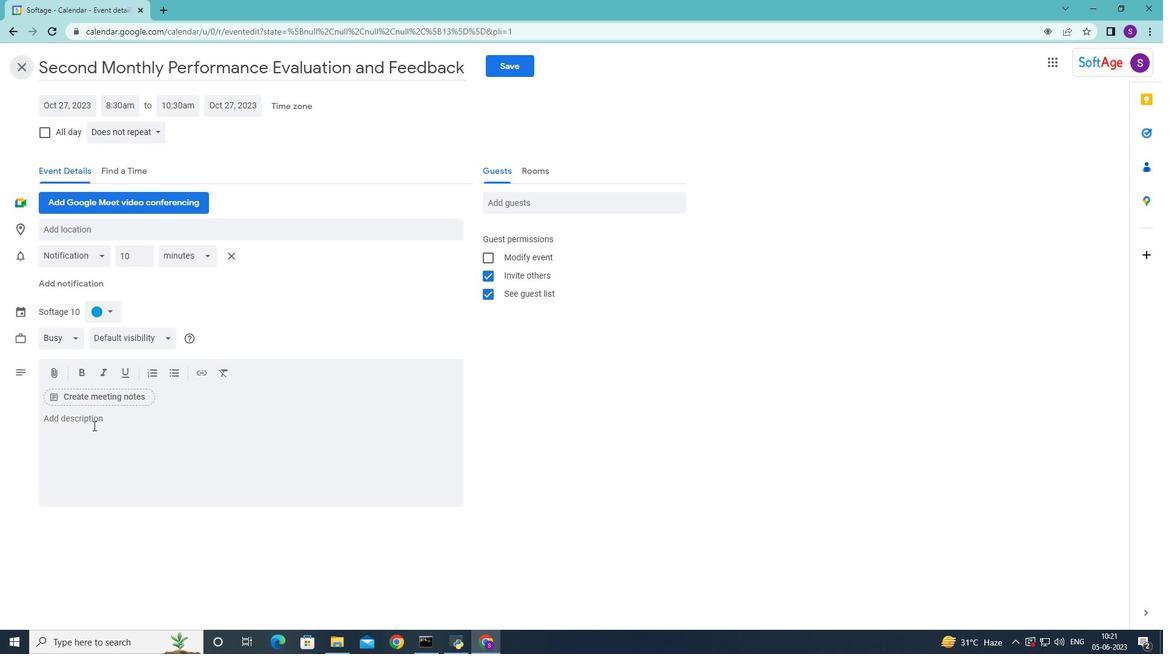 
Action: Key pressed <Key.shift>Welcome<Key.space>to<Key.space>our<Key.space><Key.shift>Effective<Key.space>presentations<Key.space>training<Key.space>workshop<Key.space><Key.backspace>,<Key.space>a<Key.space>dynamic<Key.space>and<Key.space>interactive<Key.space>session<Key.space>designed<Key.space>to<Key.space>enhance<Key.space>your<Key.space>presentation<Key.space>skills,<Key.space>boost<Key.space>your<Key.space>confidence<Key.space><Key.backspace>,<Key.space>and<Key.space>empoe<Key.backspace>wer<Key.space>you<Key.space>to<Key.space>deliver<Key.space>impactful<Key.space>and<Key.space>engaging<Key.space>presentations<Key.space><Key.backspace>.<Key.space><Key.shift>This<Key.space>workshop<Key.space>is<Key.space>tailored<Key.space>for<Key.space>individuals<Key.space>e<Key.backspace>who<Key.space>want<Key.space>to<Key.space>master<Key.space>the<Key.space>art<Key.space>of<Key.space>delivering<Key.space>effective<Key.space>presentations<Key.space>that<Key.space>captivate<Key.space><Key.space>audience<Key.space><Key.backspace>s<Key.space>and<Key.space>conviction.
Screenshot: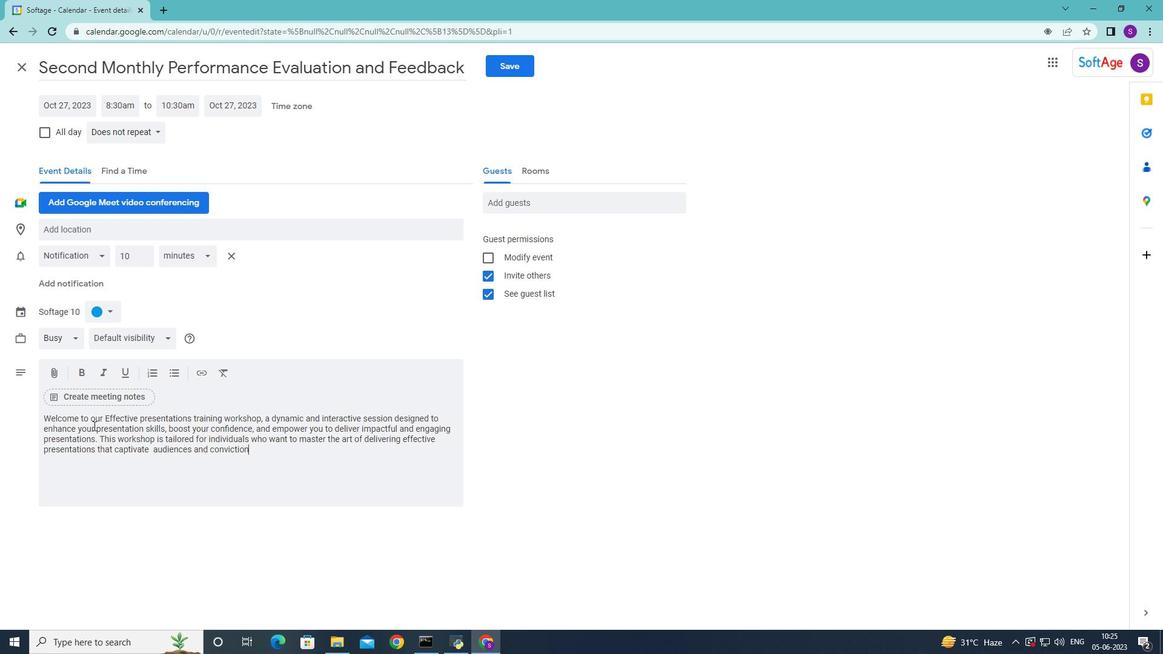 
Action: Mouse moved to (96, 316)
Screenshot: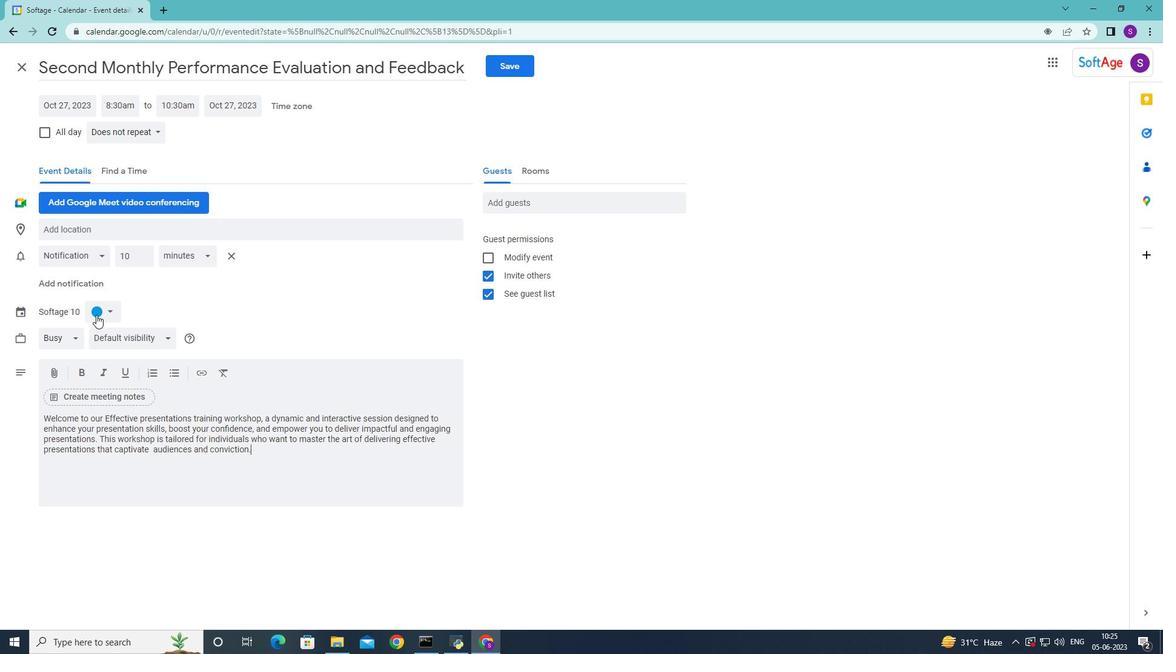 
Action: Mouse pressed left at (96, 316)
Screenshot: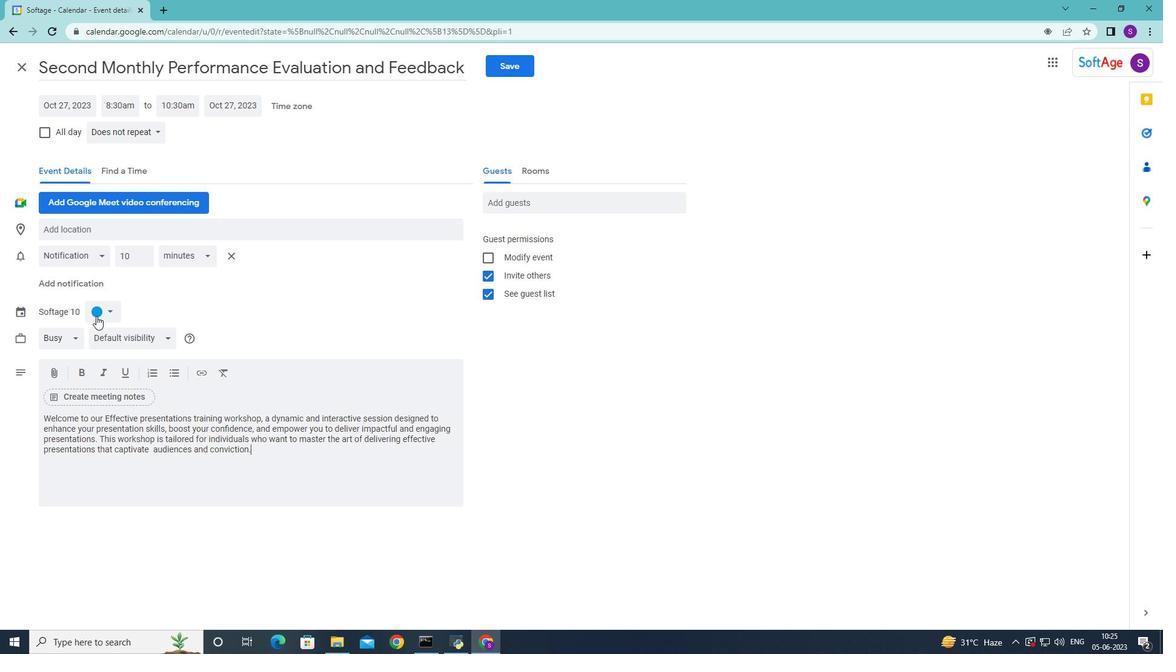 
Action: Mouse moved to (92, 322)
Screenshot: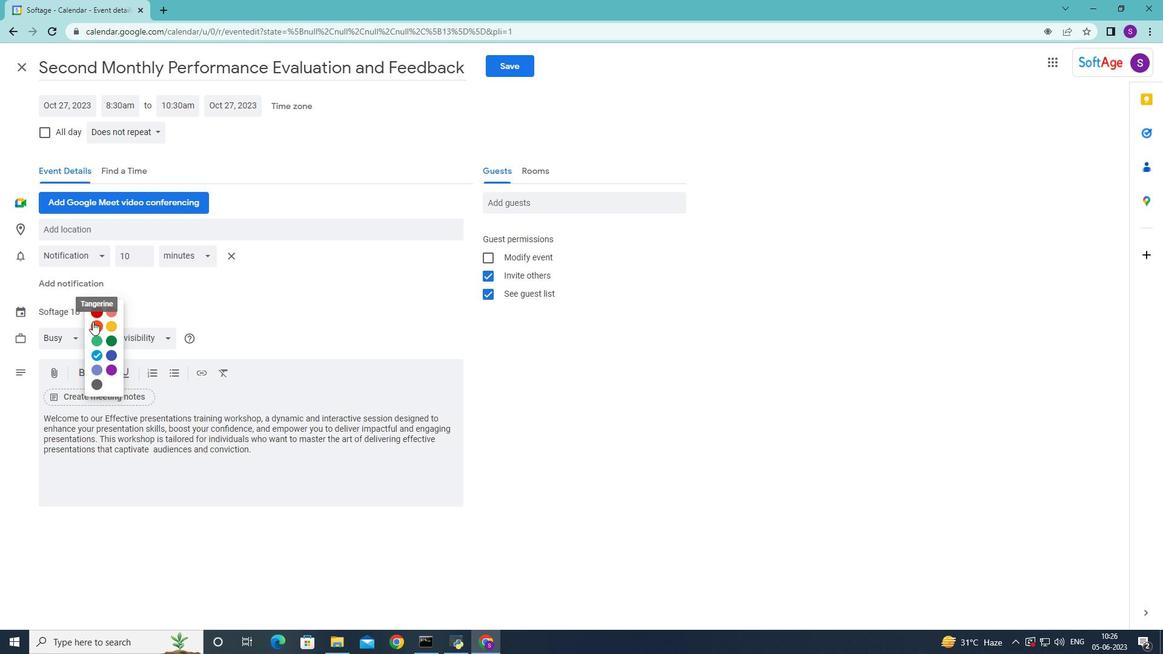 
Action: Mouse pressed left at (92, 322)
Screenshot: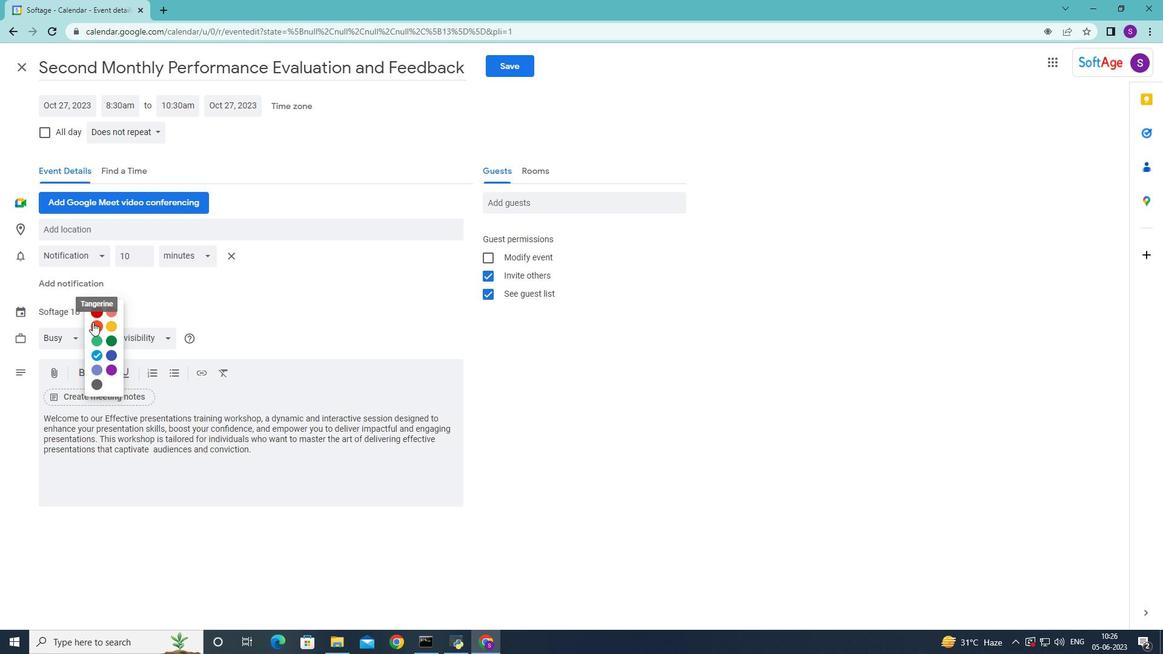 
Action: Mouse moved to (111, 229)
Screenshot: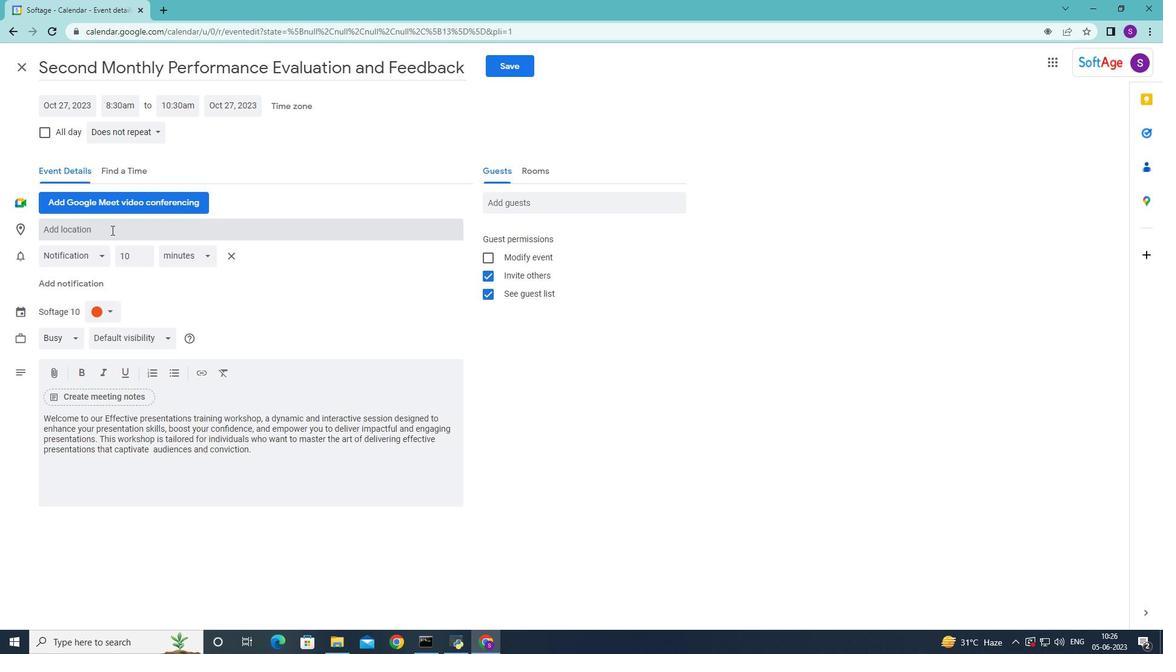 
Action: Mouse pressed left at (111, 229)
Screenshot: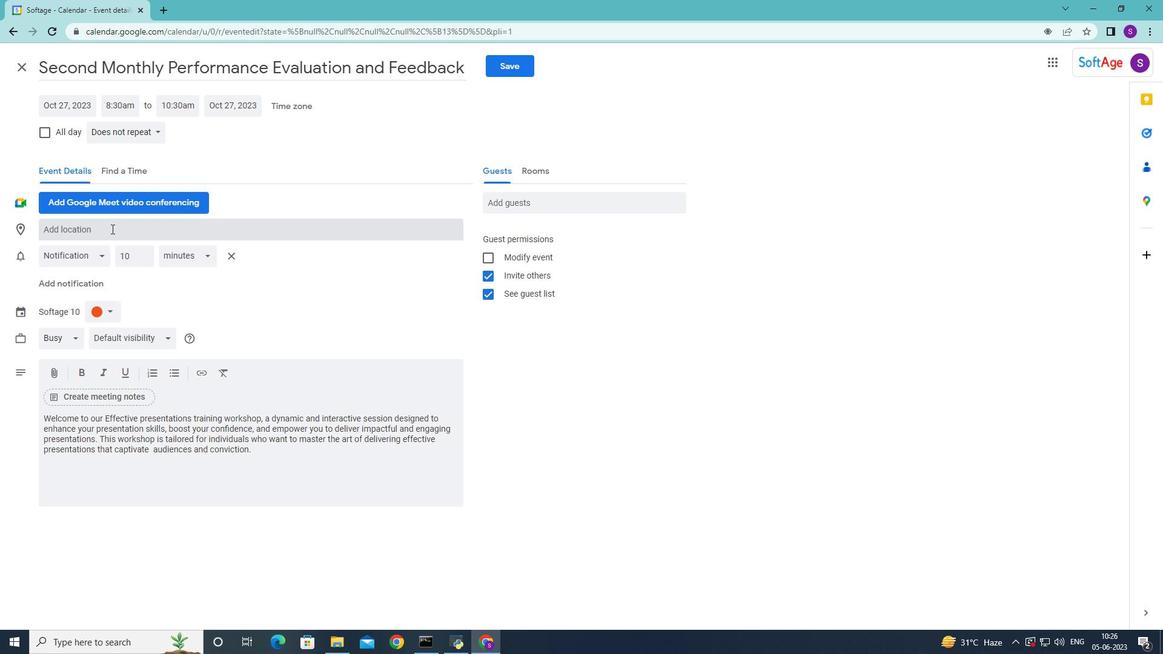 
Action: Key pressed 987<Key.space><Key.shift>Pera<Key.space><Key.shift>Pl<Key.backspace>alace<Key.space>hotel,<Key.space>istanbul<Key.space><Key.backspace><Key.space>turkey
Screenshot: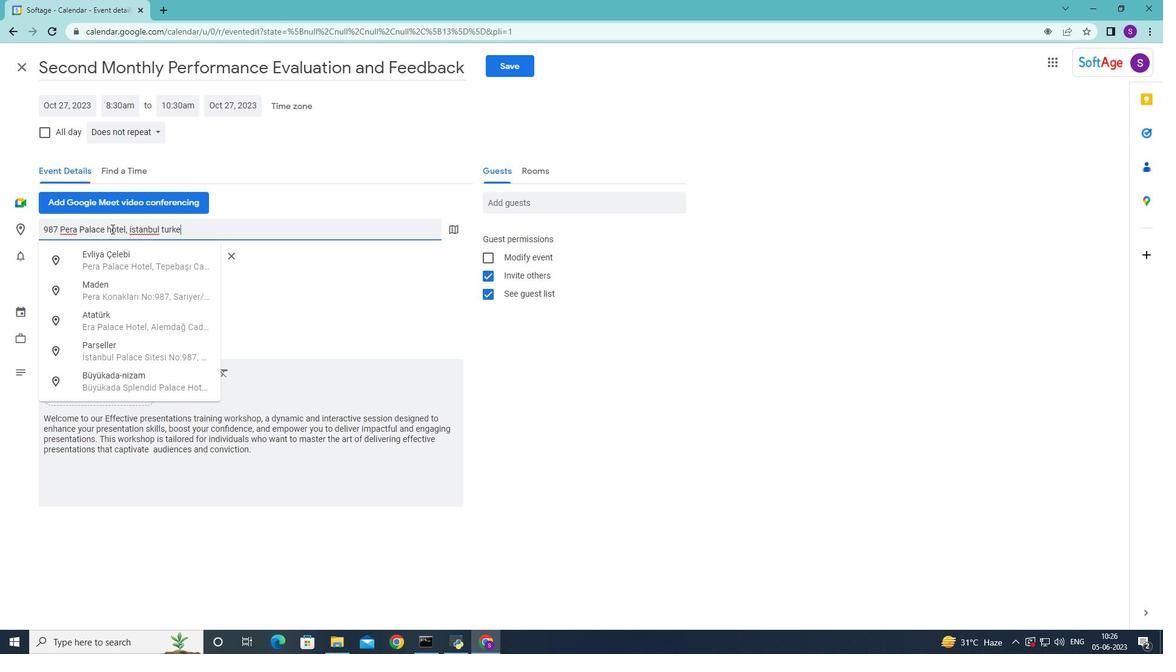 
Action: Mouse moved to (128, 254)
Screenshot: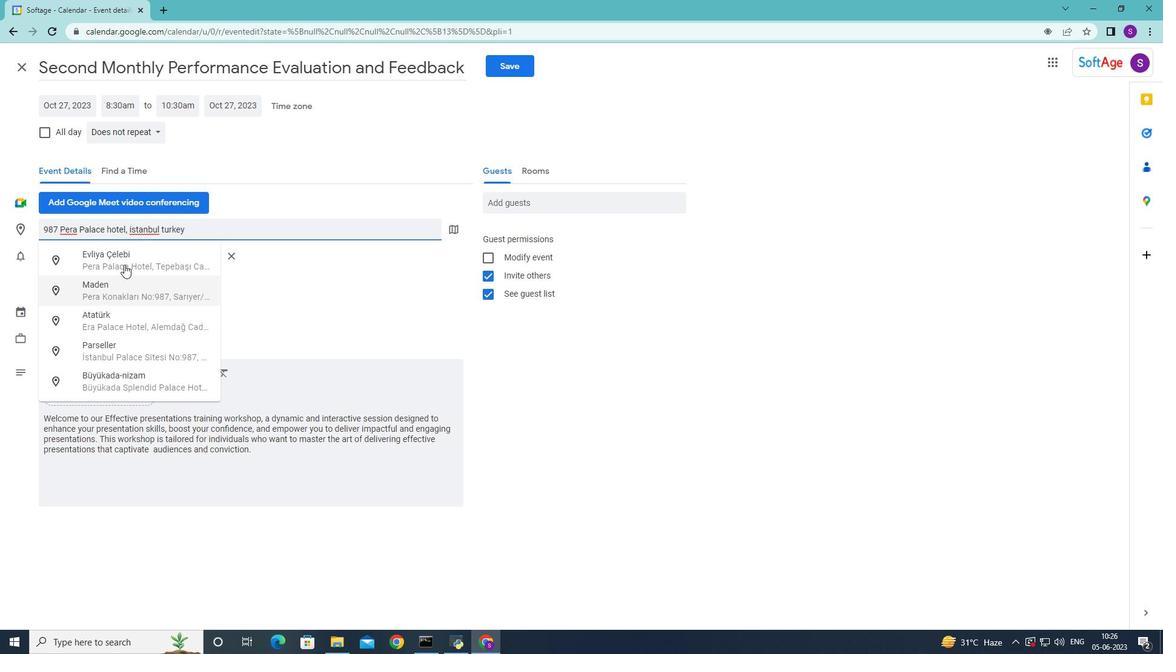 
Action: Mouse pressed left at (128, 254)
Screenshot: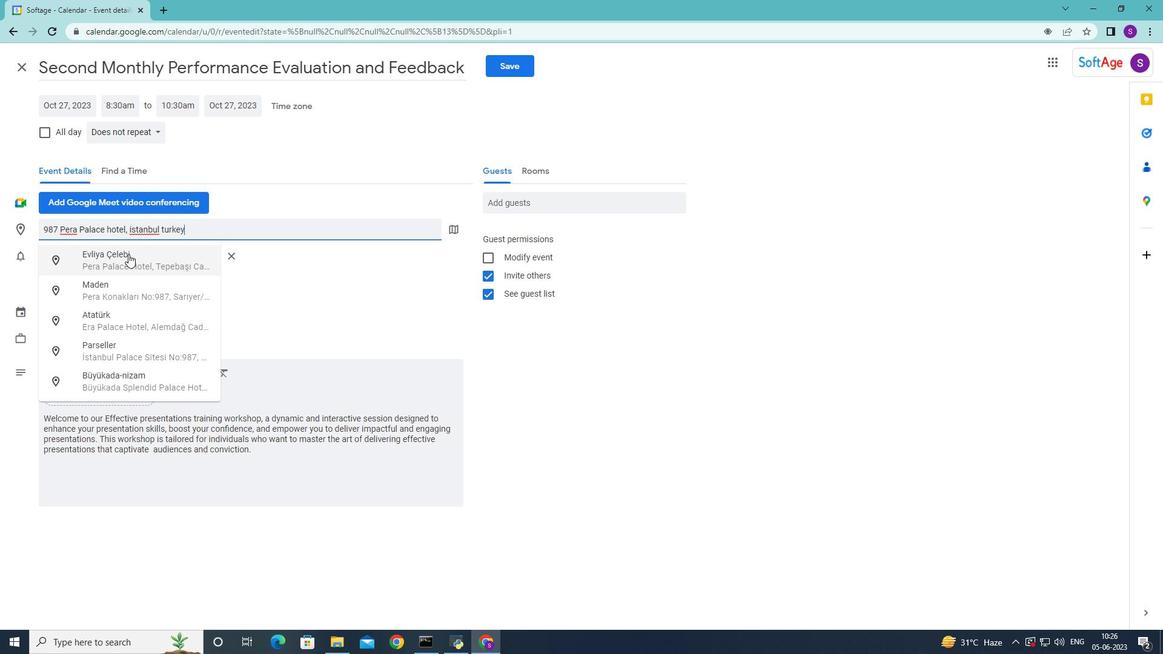 
Action: Mouse moved to (544, 200)
Screenshot: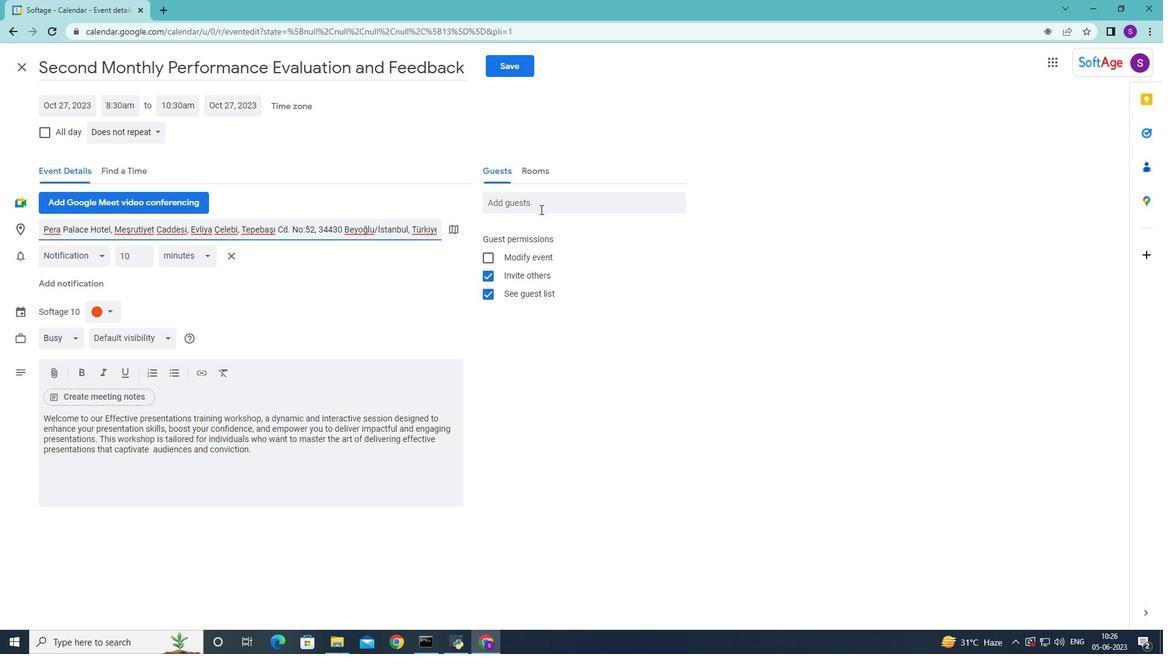 
Action: Mouse pressed left at (544, 200)
Screenshot: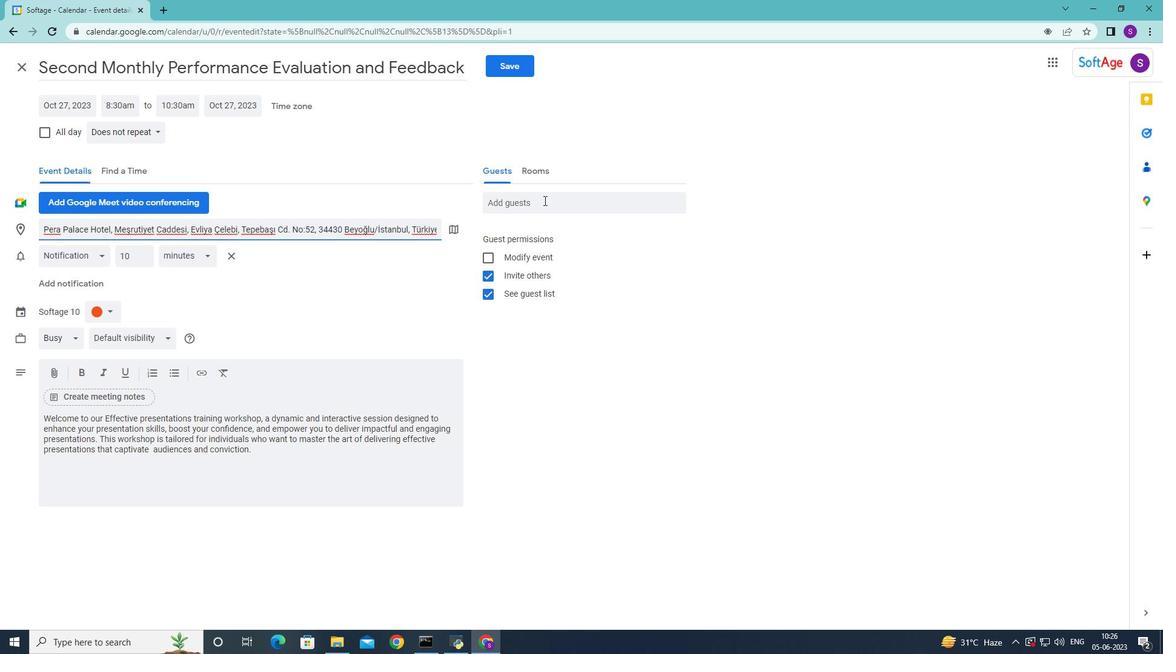 
Action: Key pressed <Key.shift>Softage.5<Key.shift>@softage.net<Key.enter><Key.shift>Softage.<Key.shift>@softage.net
Screenshot: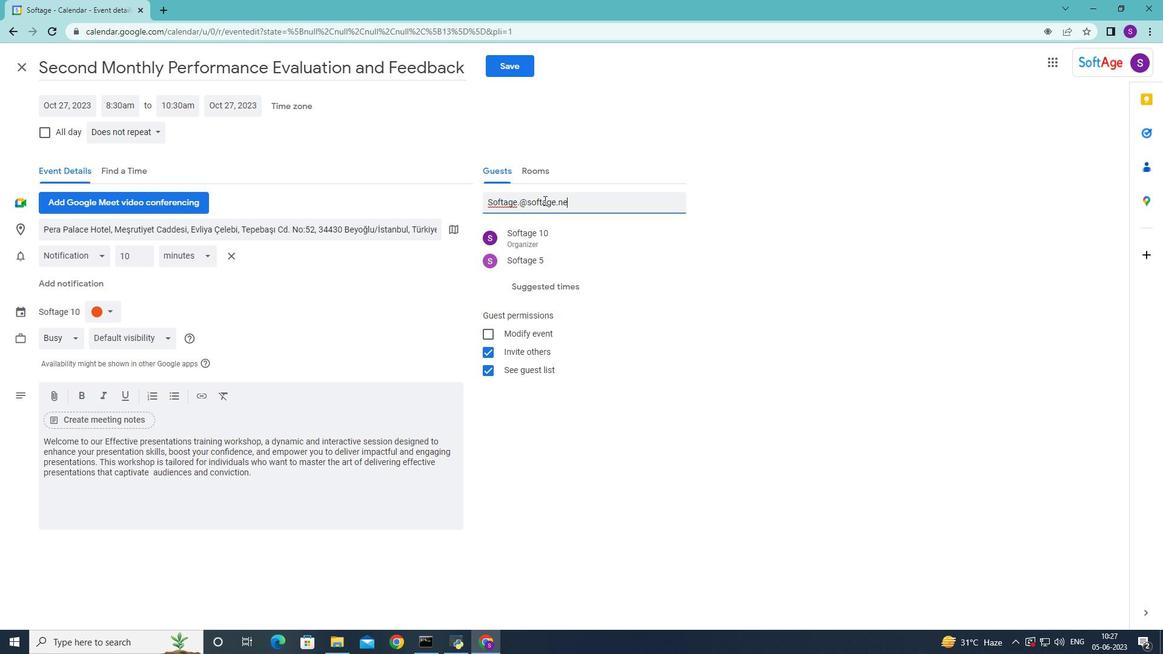 
Action: Mouse moved to (517, 204)
Screenshot: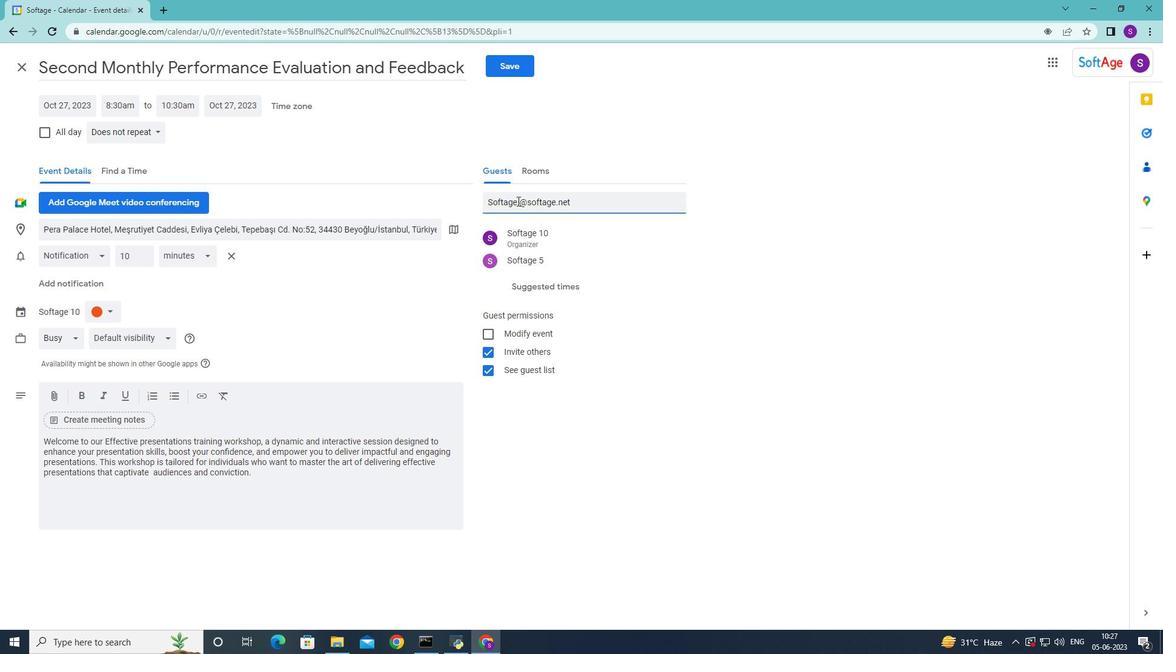 
Action: Mouse pressed left at (517, 204)
Screenshot: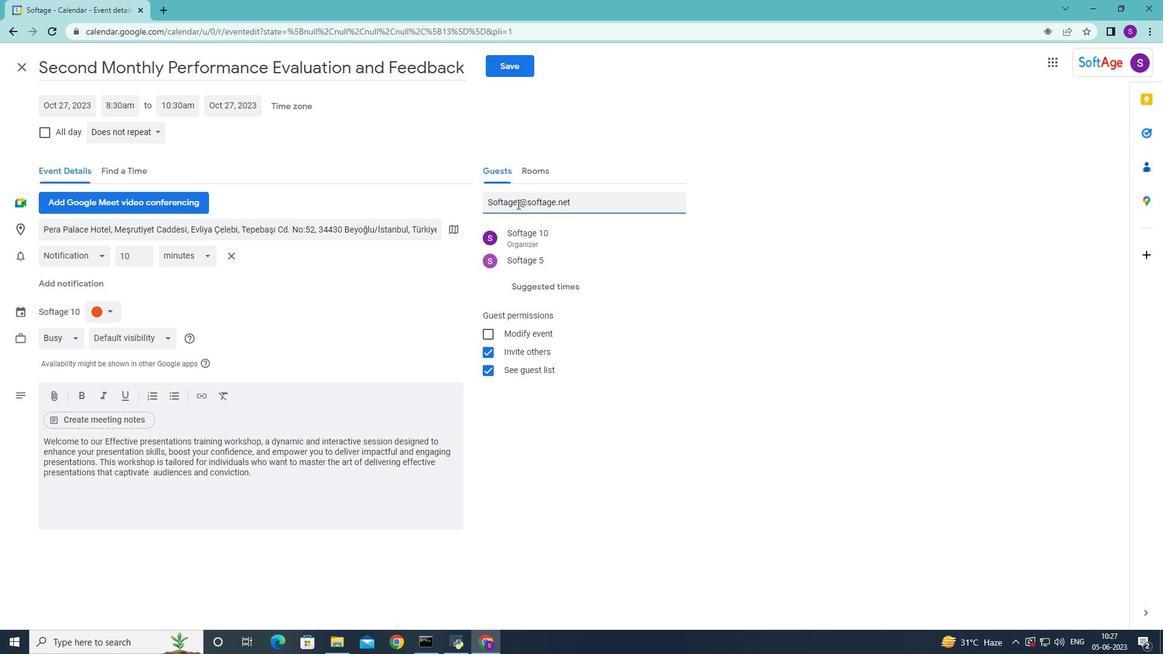 
Action: Mouse moved to (520, 205)
Screenshot: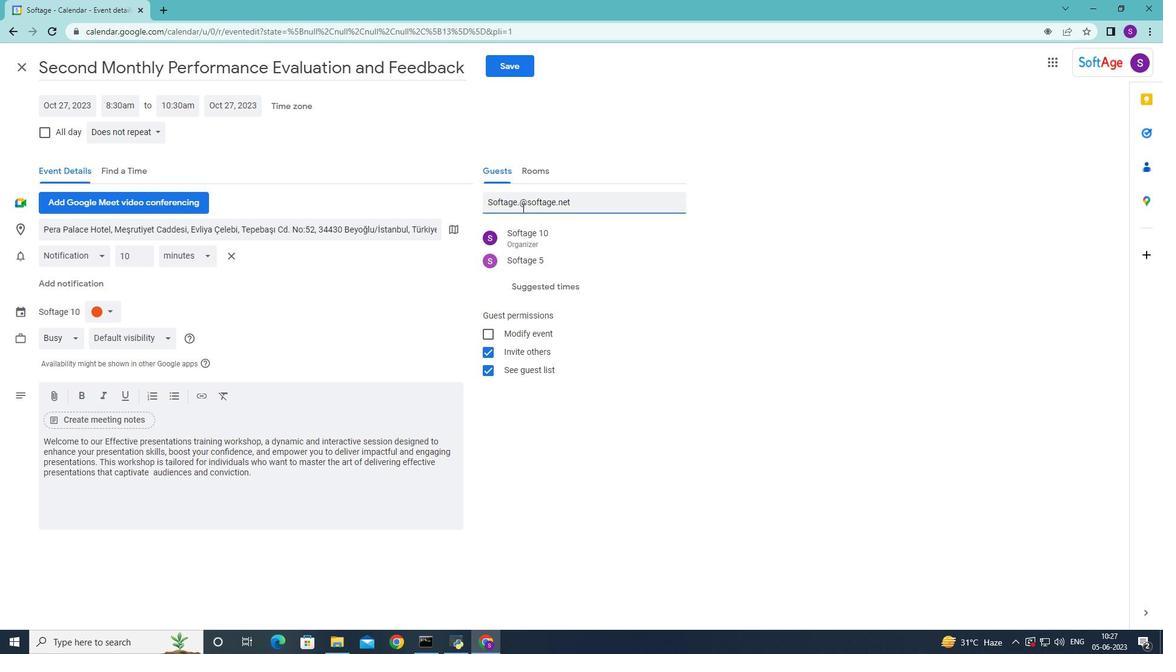 
Action: Key pressed <Key.right>6
Screenshot: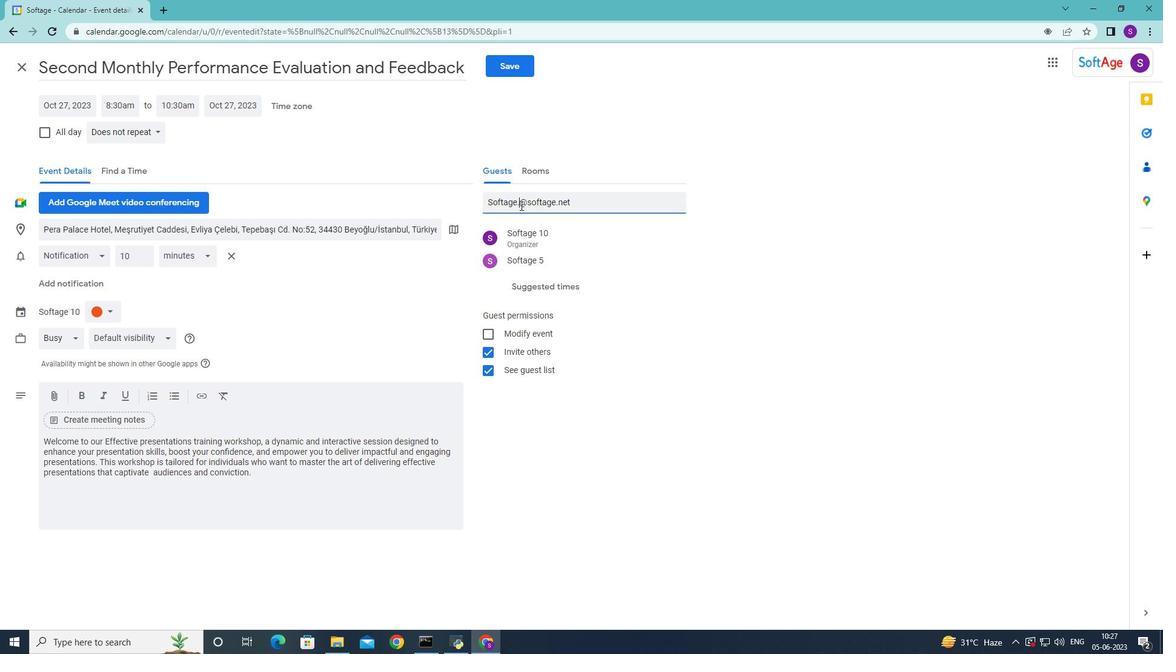 
Action: Mouse moved to (531, 224)
Screenshot: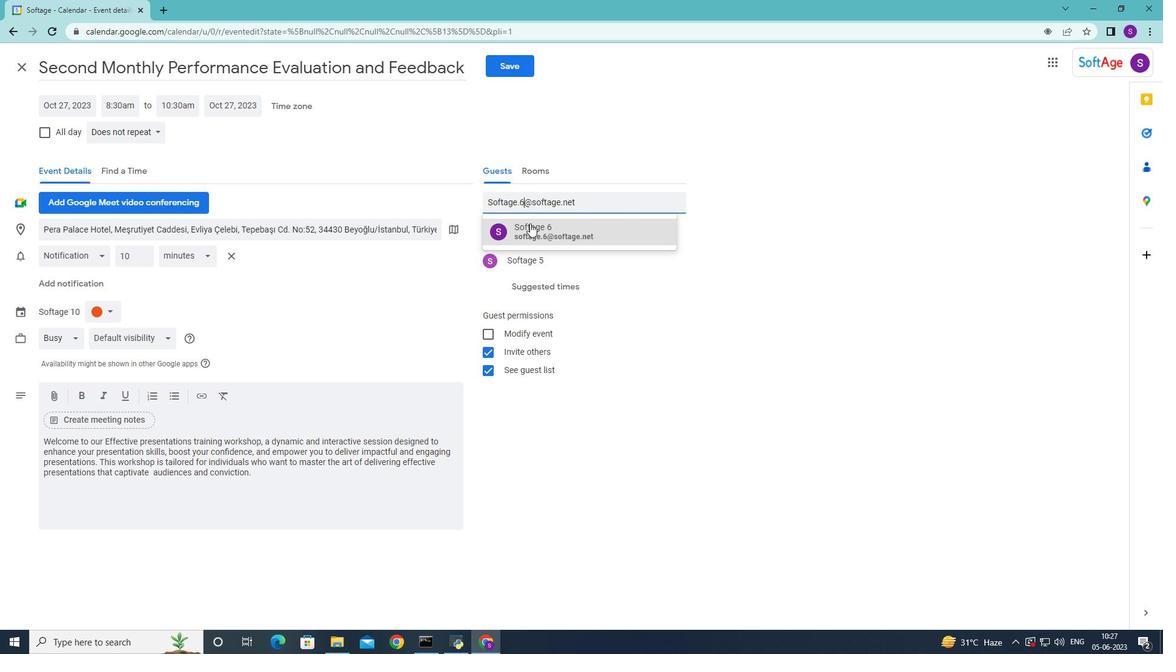 
Action: Mouse pressed left at (531, 224)
Screenshot: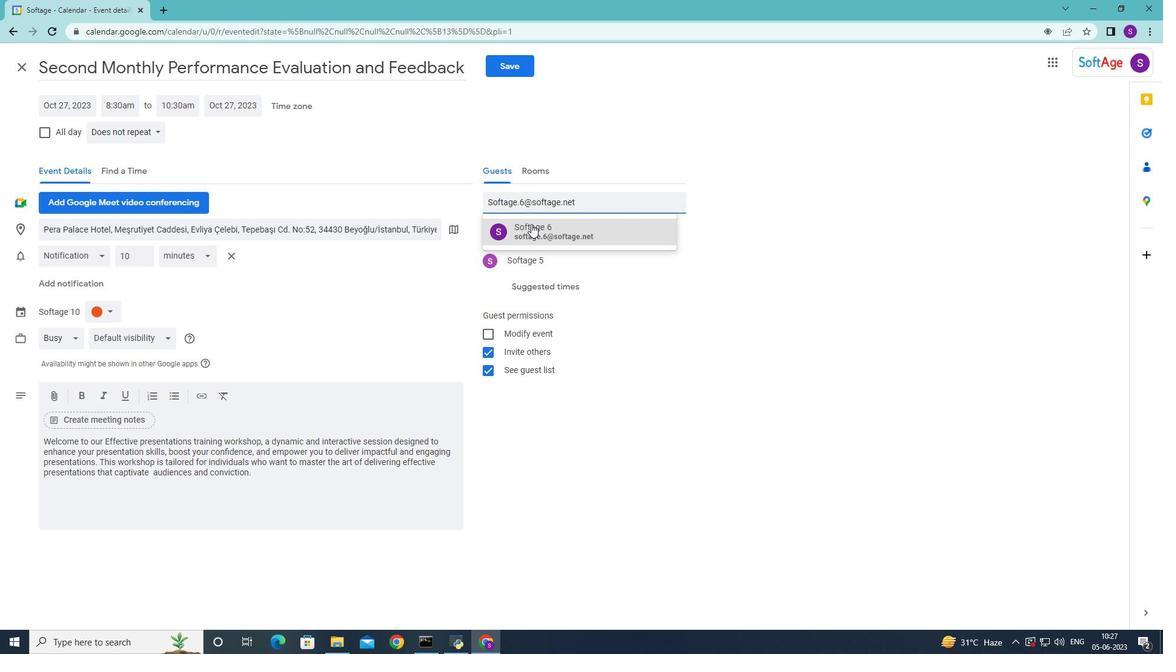 
Action: Mouse moved to (512, 67)
Screenshot: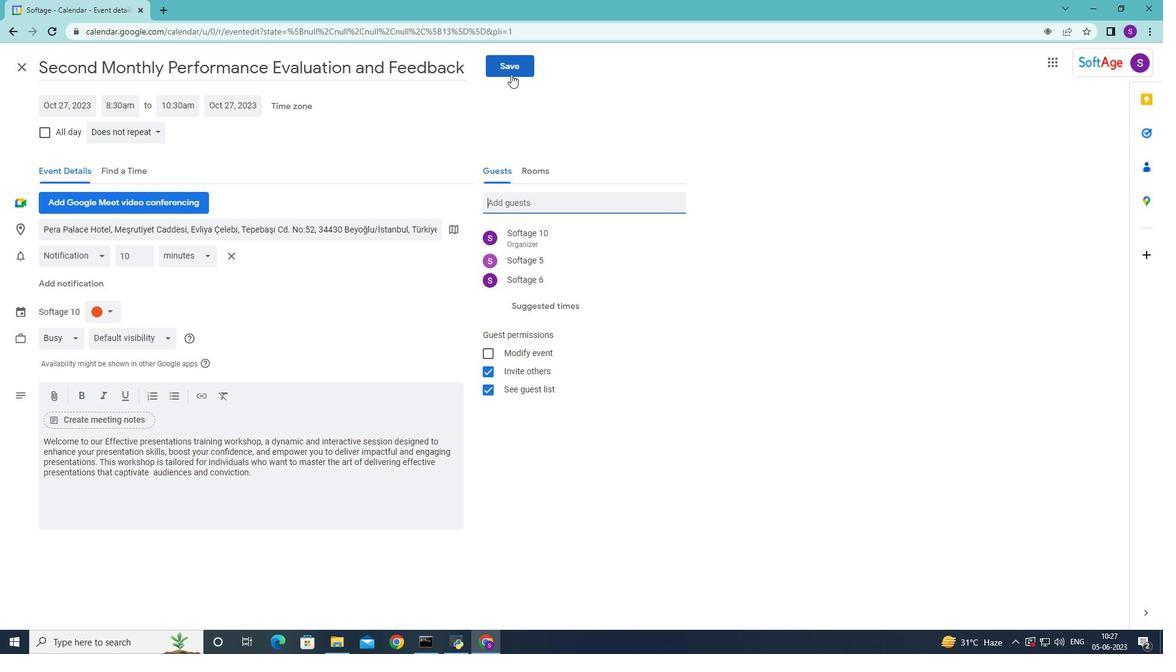 
Action: Mouse pressed left at (512, 67)
Screenshot: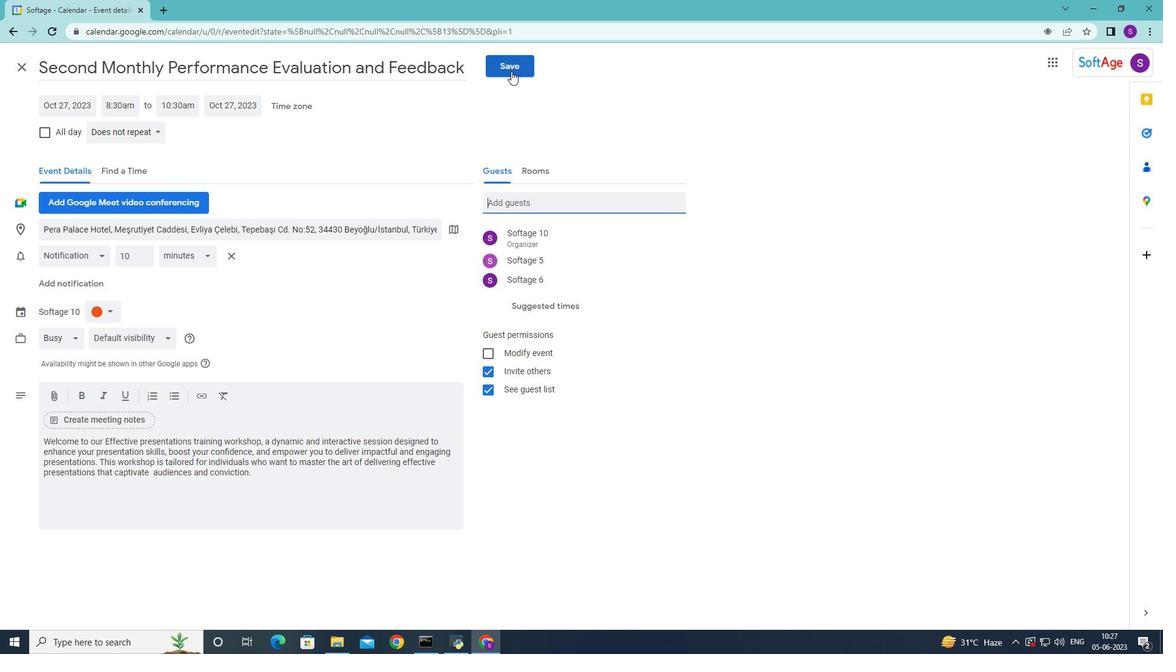 
Action: Mouse moved to (695, 366)
Screenshot: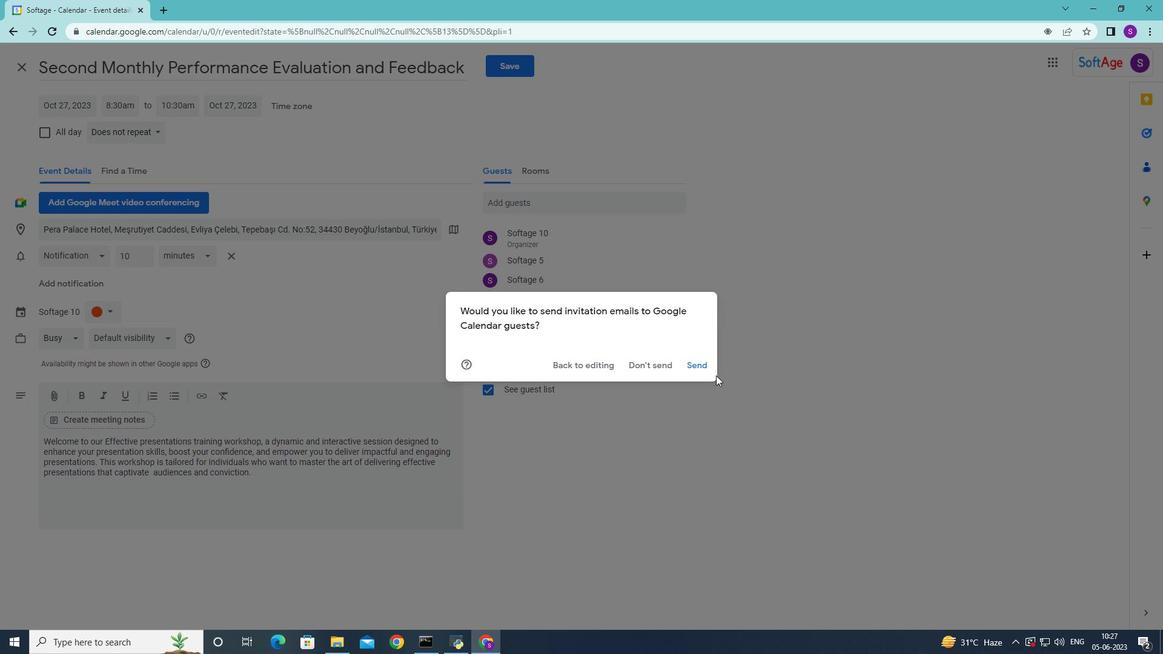 
Action: Mouse pressed left at (695, 366)
Screenshot: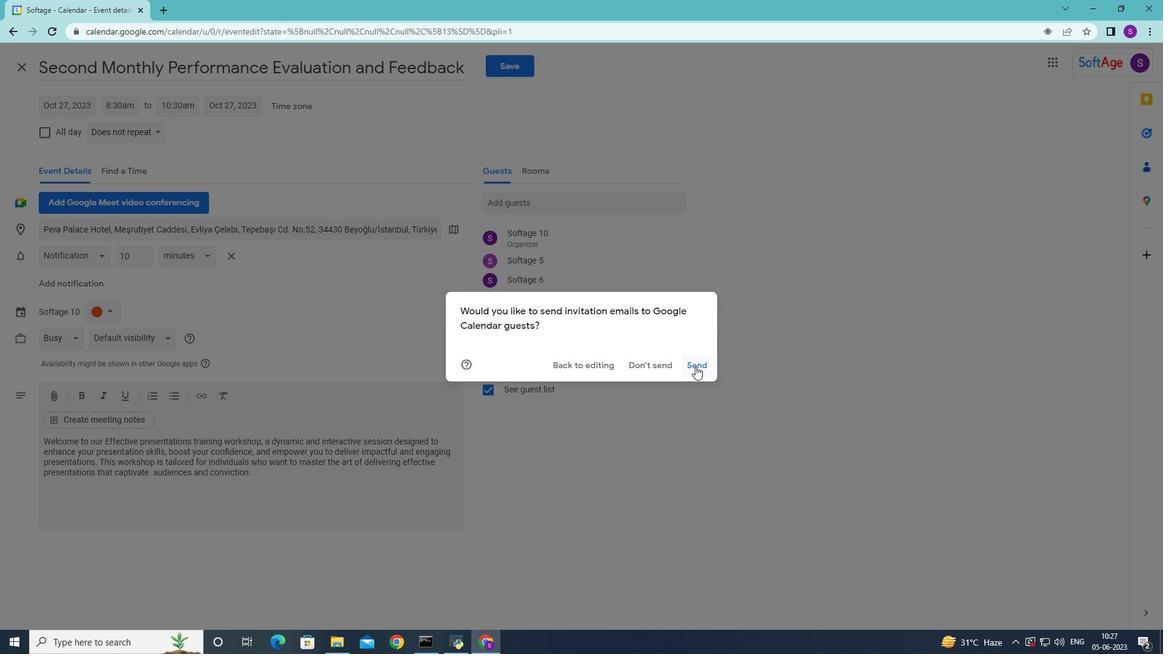 
Action: Mouse moved to (513, 303)
Screenshot: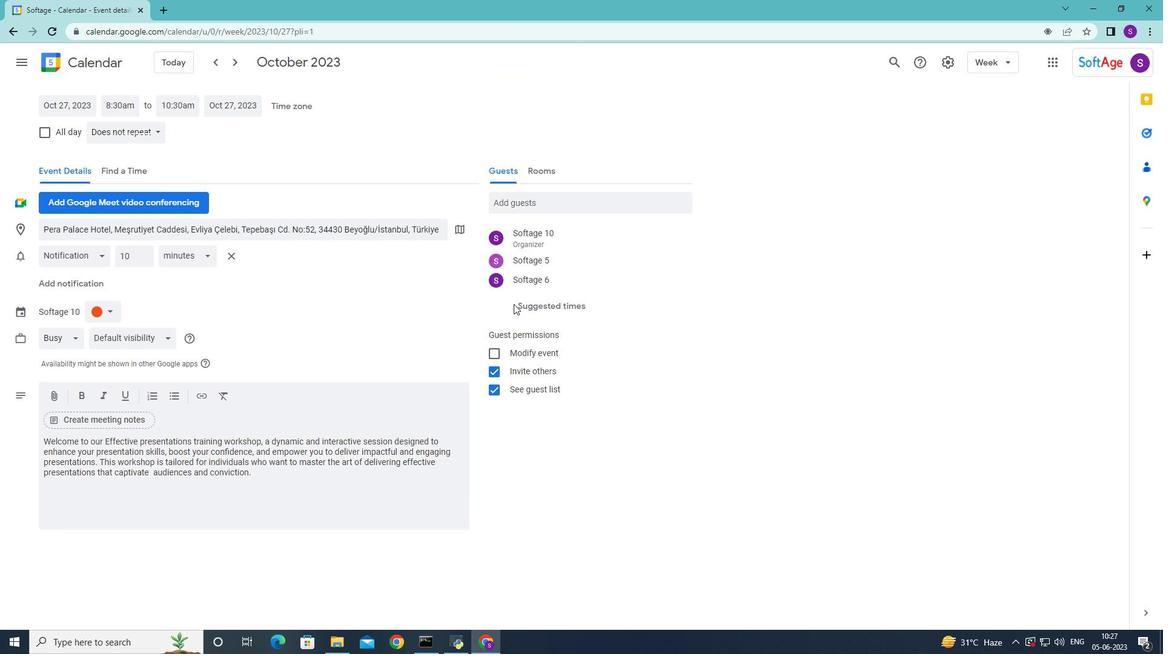 
